 Task: Look for space in Illertissen, Germany from 1st June, 2023 to 9th June, 2023 for 4 adults in price range Rs.6000 to Rs.12000. Place can be entire place with 2 bedrooms having 2 beds and 2 bathrooms. Property type can be house, flat, guest house. Booking option can be shelf check-in. Required host language is English.
Action: Mouse moved to (381, 109)
Screenshot: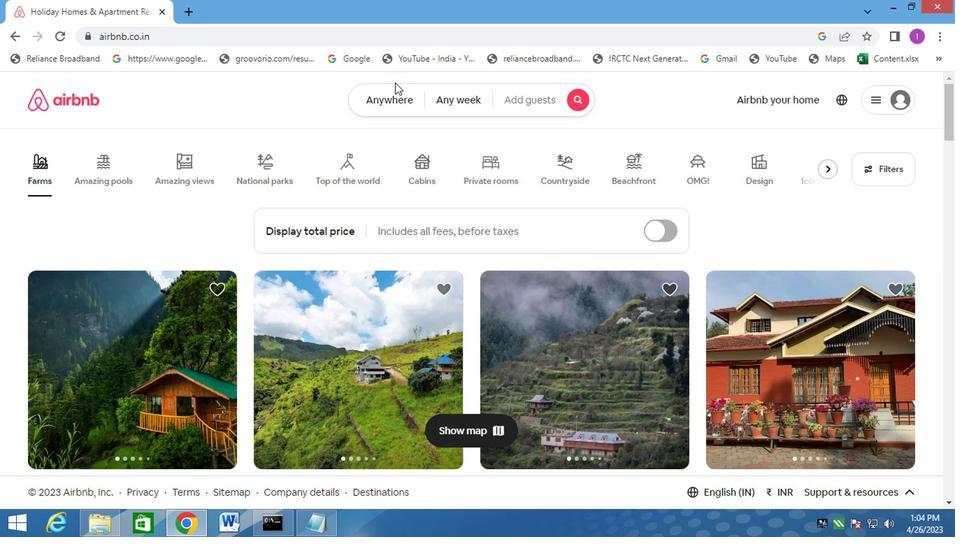 
Action: Mouse pressed left at (381, 109)
Screenshot: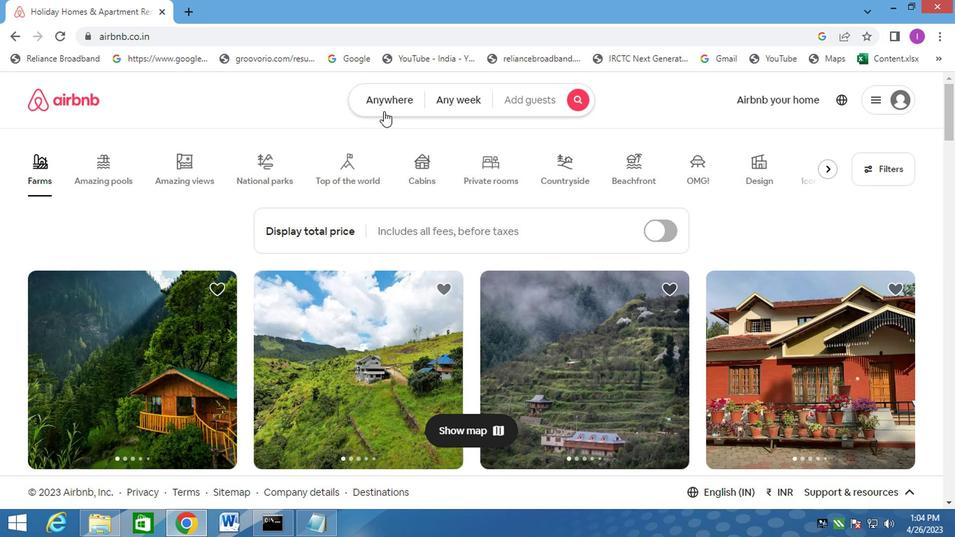 
Action: Mouse moved to (279, 157)
Screenshot: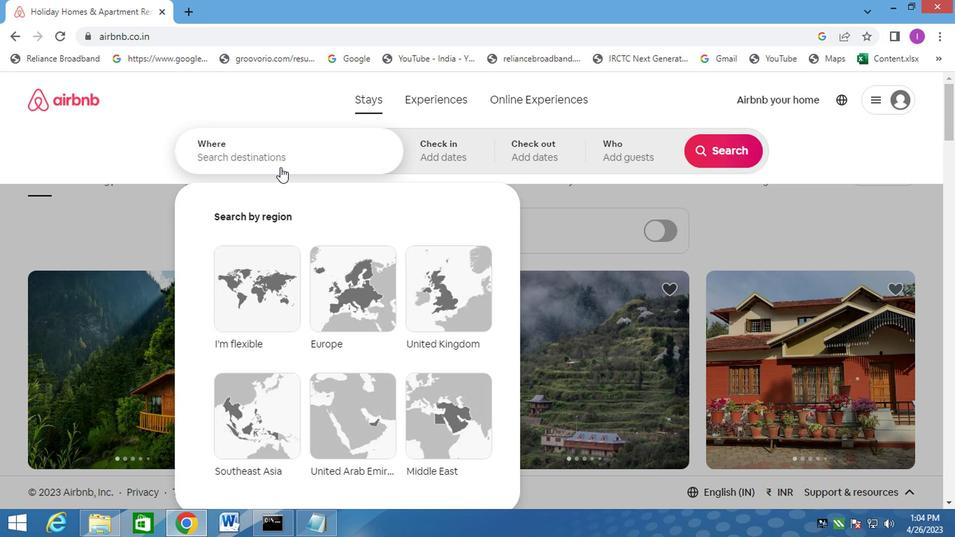 
Action: Mouse pressed left at (279, 157)
Screenshot: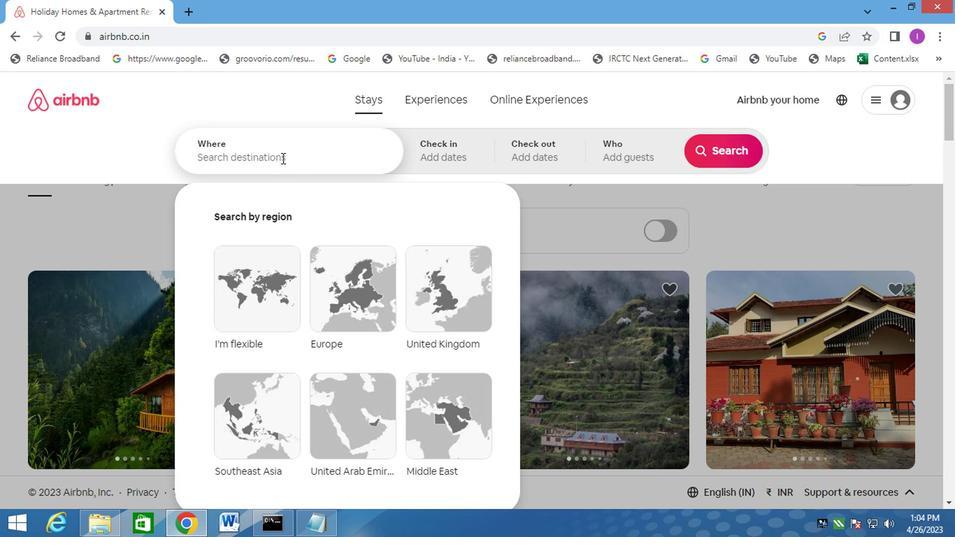 
Action: Mouse moved to (301, 151)
Screenshot: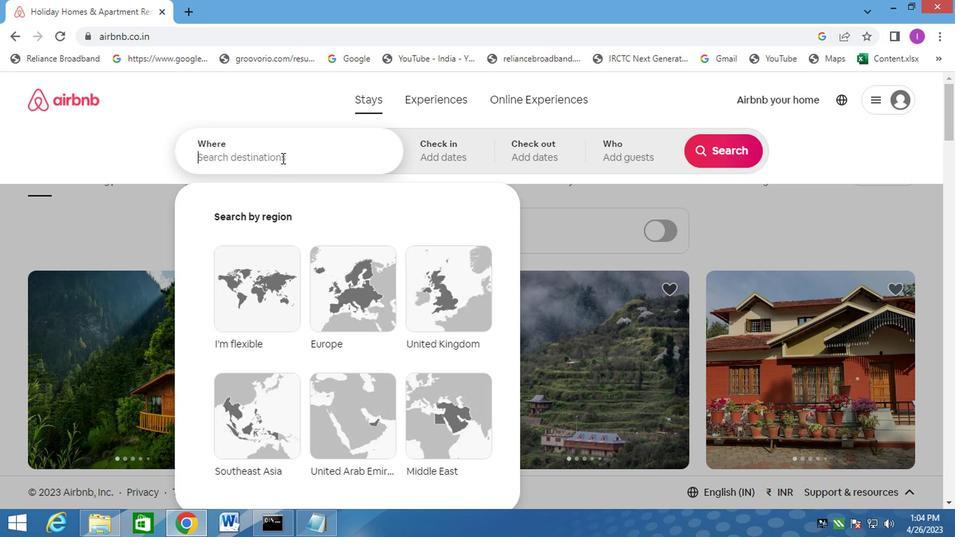 
Action: Key pressed illertissen,germany
Screenshot: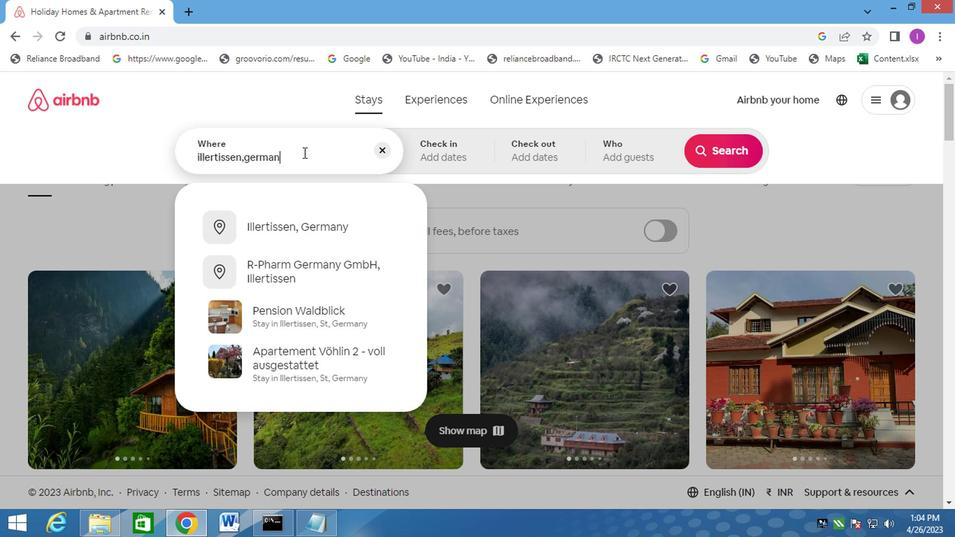 
Action: Mouse moved to (267, 222)
Screenshot: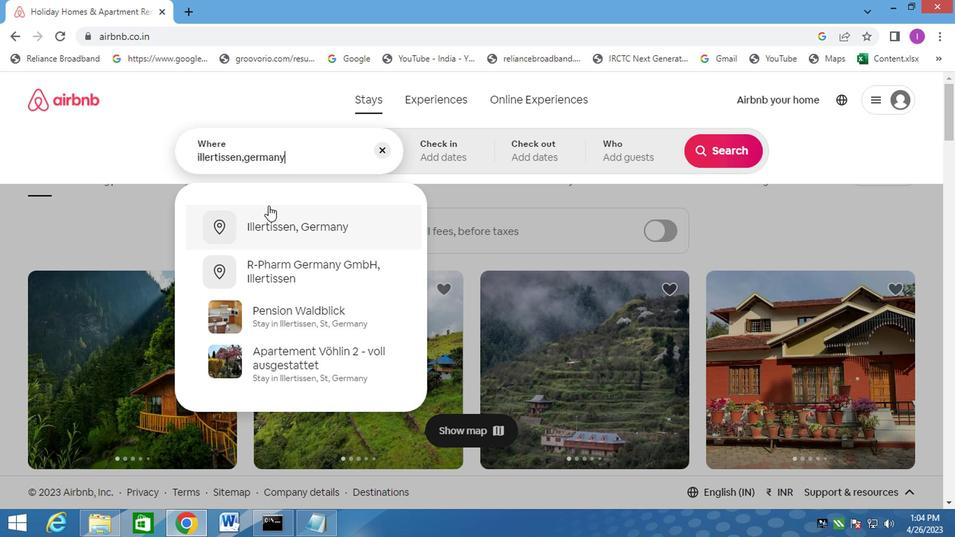 
Action: Mouse pressed left at (267, 222)
Screenshot: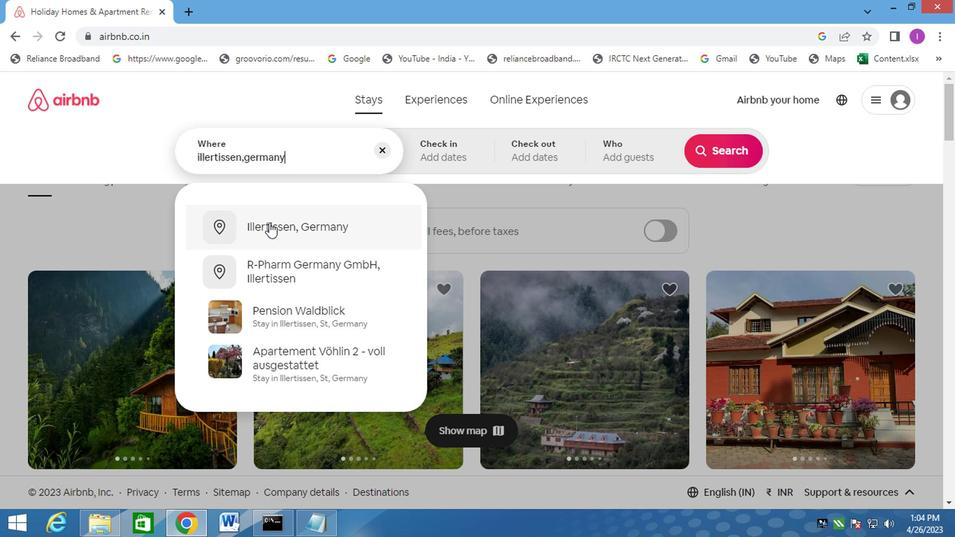 
Action: Mouse moved to (715, 265)
Screenshot: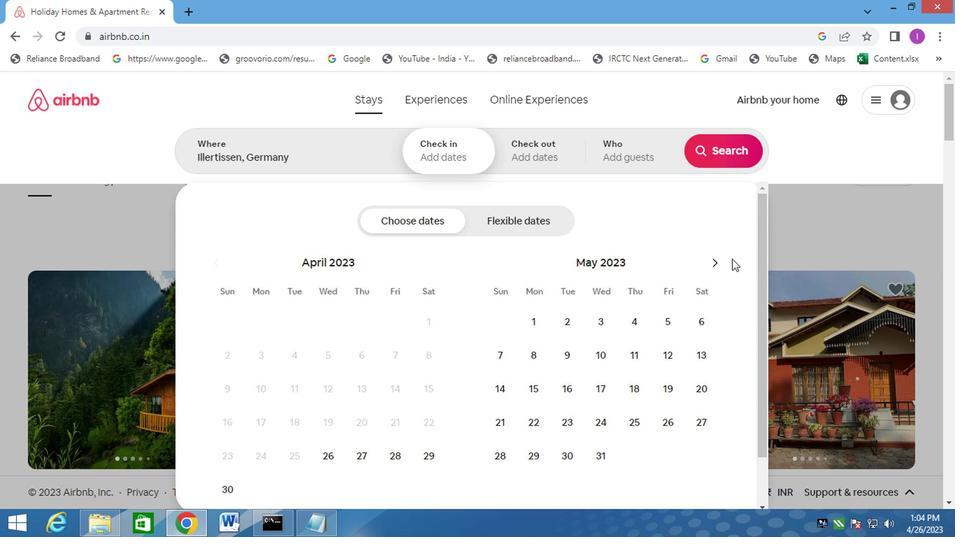 
Action: Mouse pressed left at (715, 265)
Screenshot: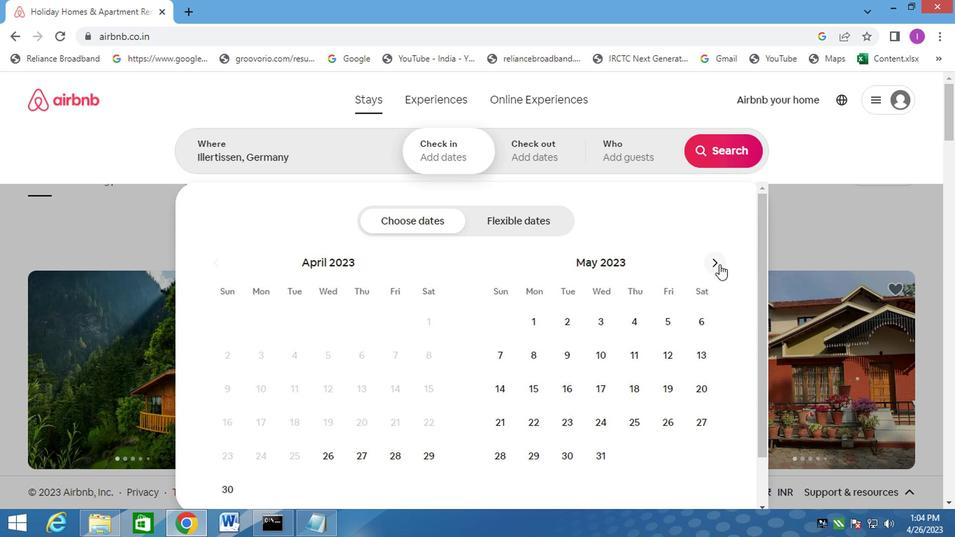 
Action: Mouse pressed left at (715, 265)
Screenshot: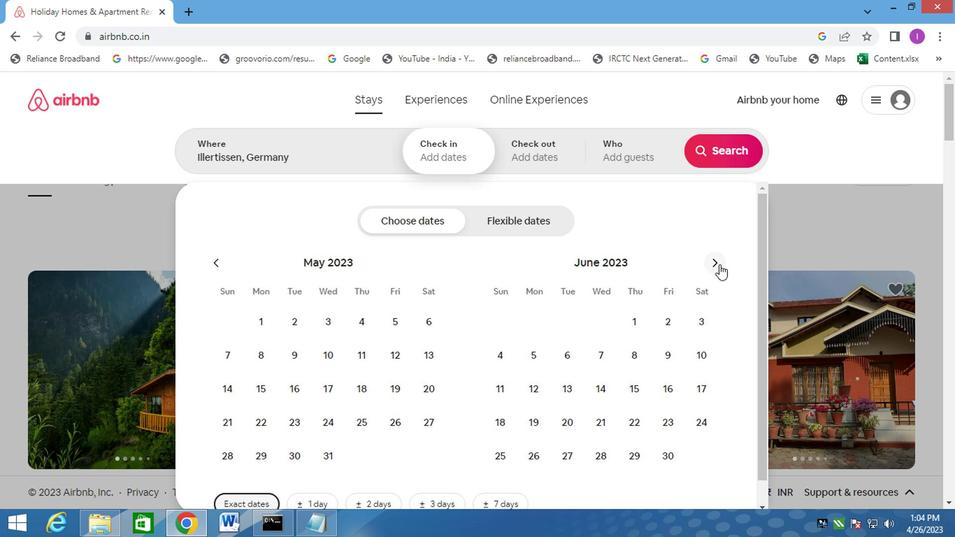 
Action: Mouse moved to (362, 330)
Screenshot: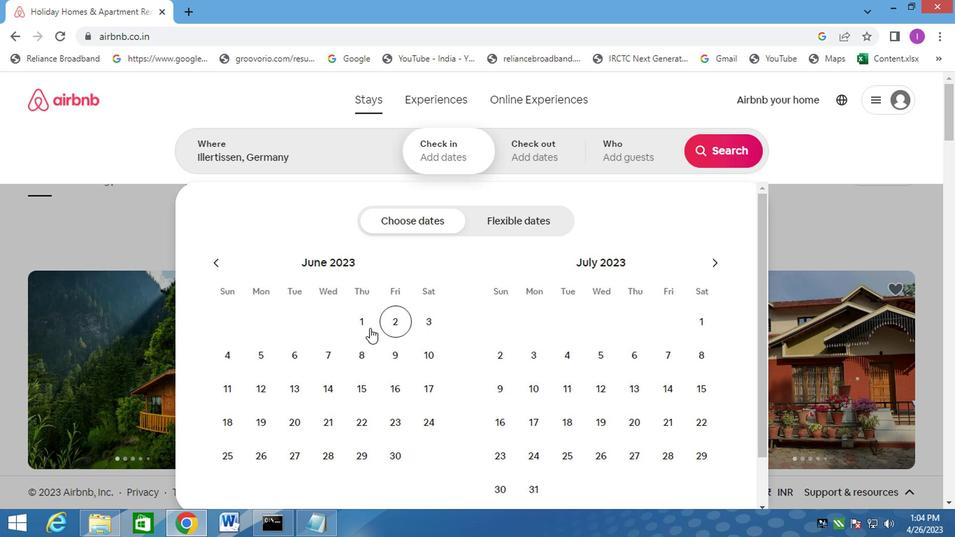 
Action: Mouse pressed left at (362, 330)
Screenshot: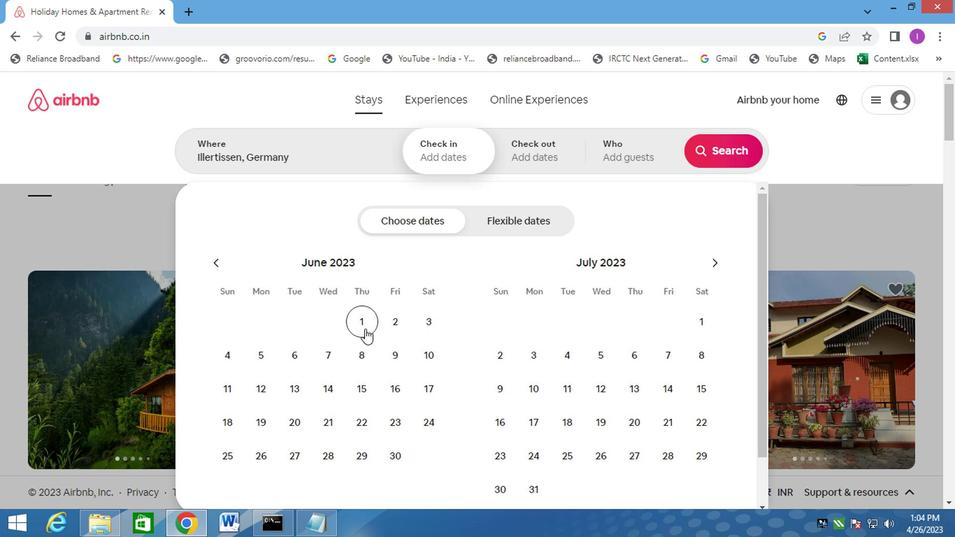 
Action: Mouse moved to (395, 363)
Screenshot: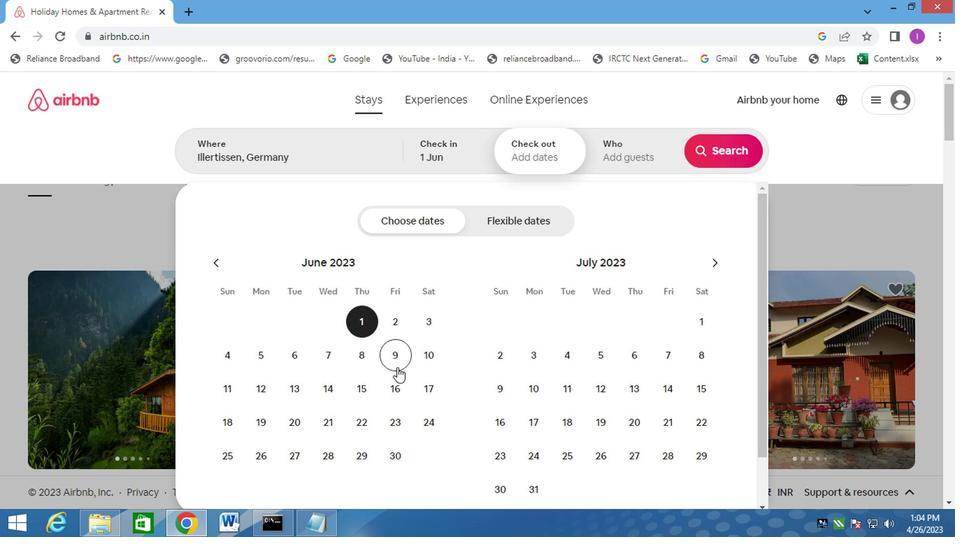 
Action: Mouse pressed left at (395, 363)
Screenshot: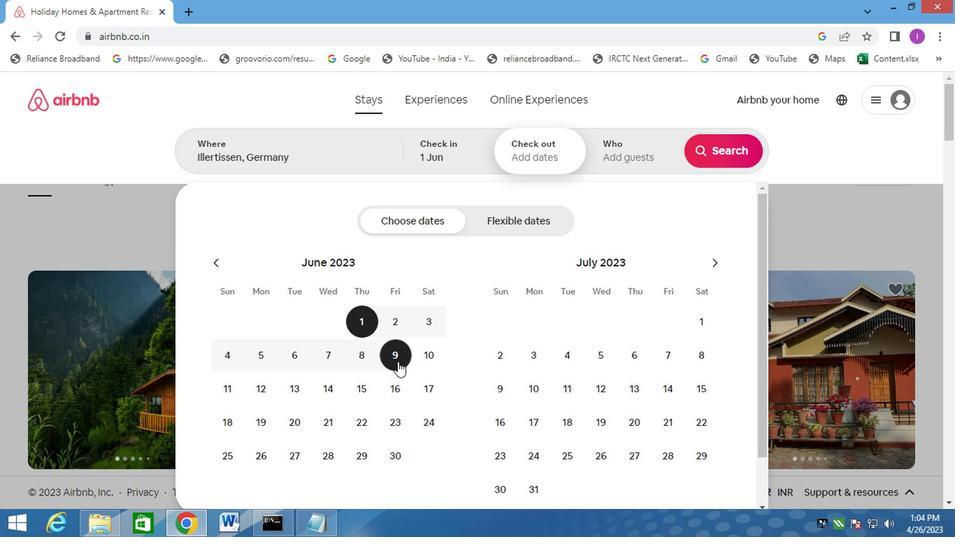
Action: Mouse moved to (621, 151)
Screenshot: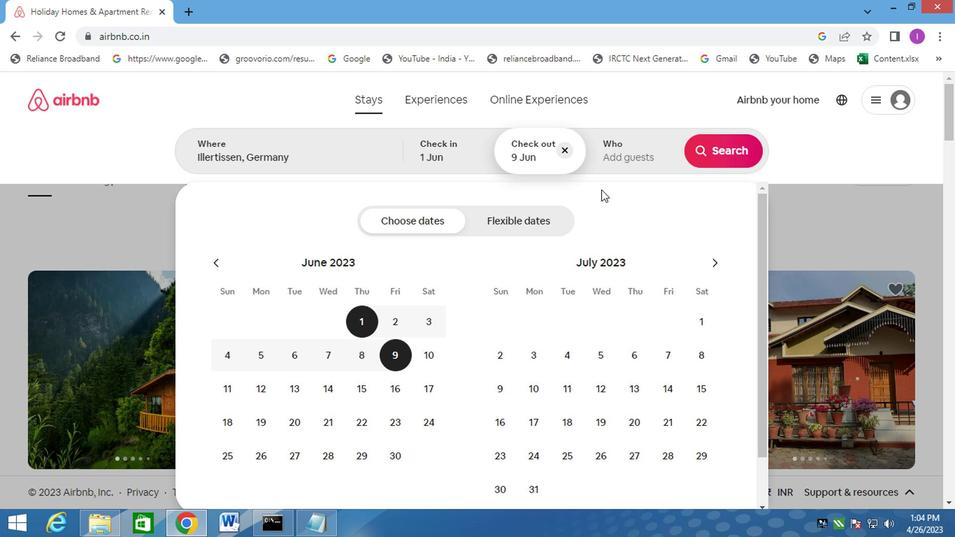 
Action: Mouse pressed left at (621, 151)
Screenshot: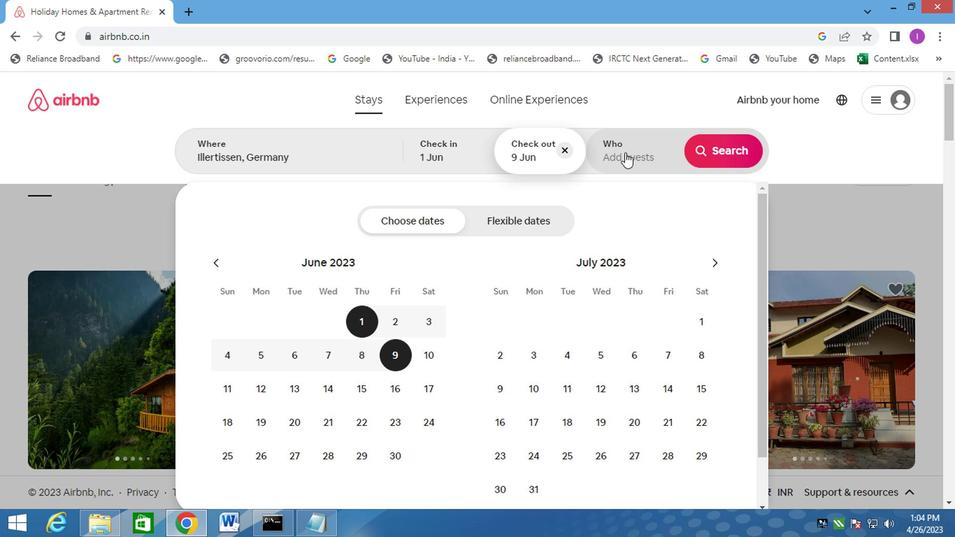 
Action: Mouse moved to (726, 220)
Screenshot: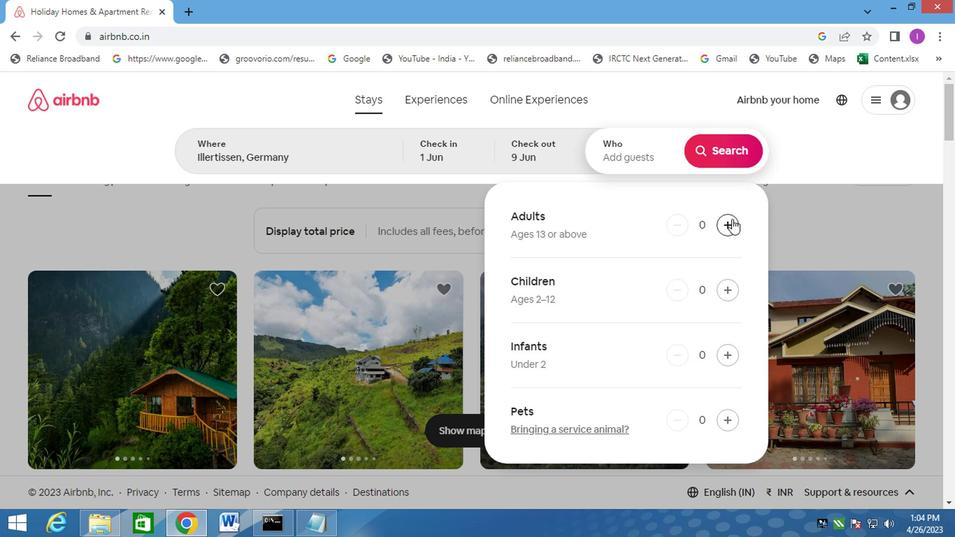 
Action: Mouse pressed left at (726, 220)
Screenshot: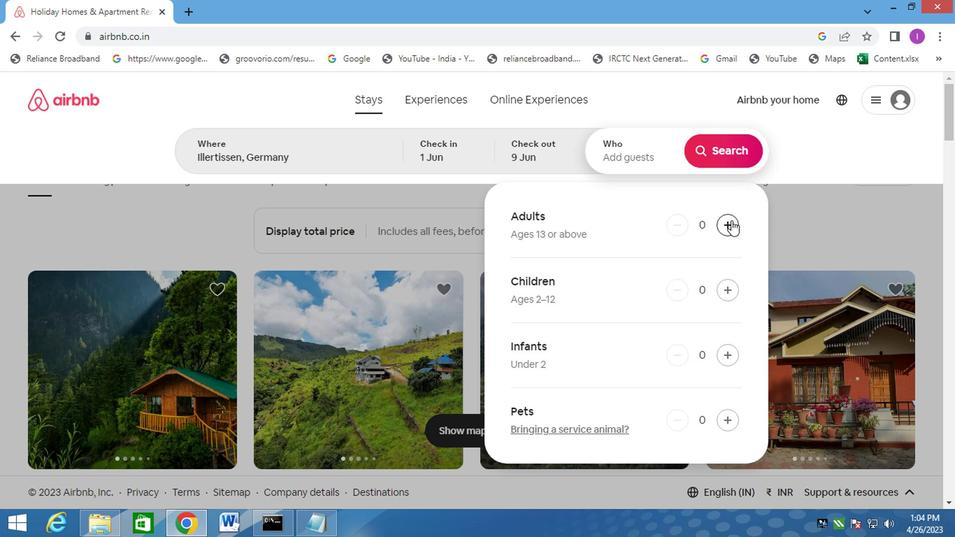
Action: Mouse pressed left at (726, 220)
Screenshot: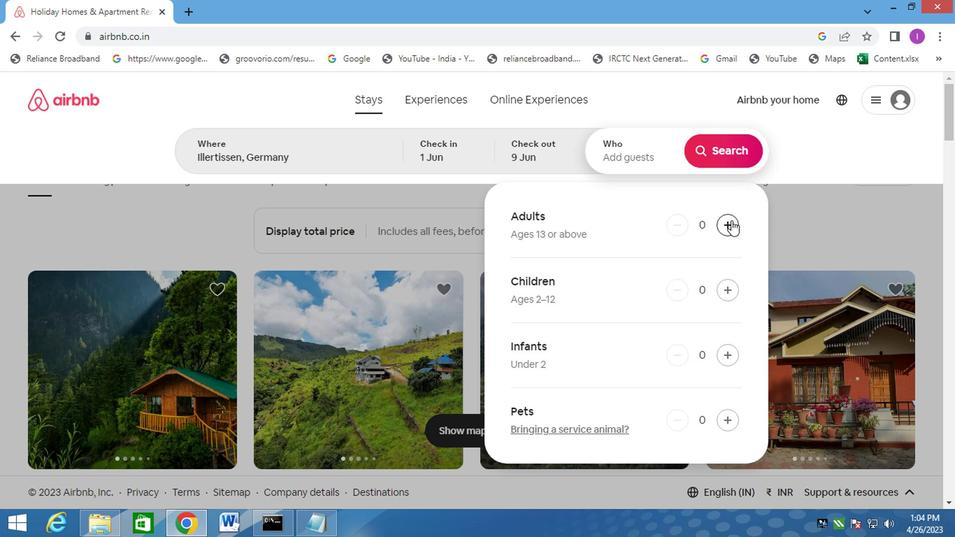 
Action: Mouse pressed left at (726, 220)
Screenshot: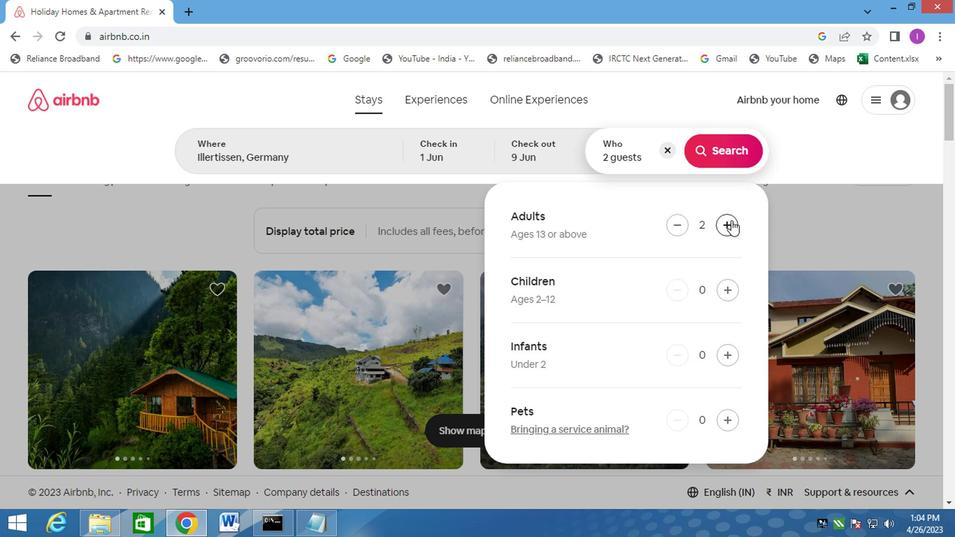 
Action: Mouse pressed left at (726, 220)
Screenshot: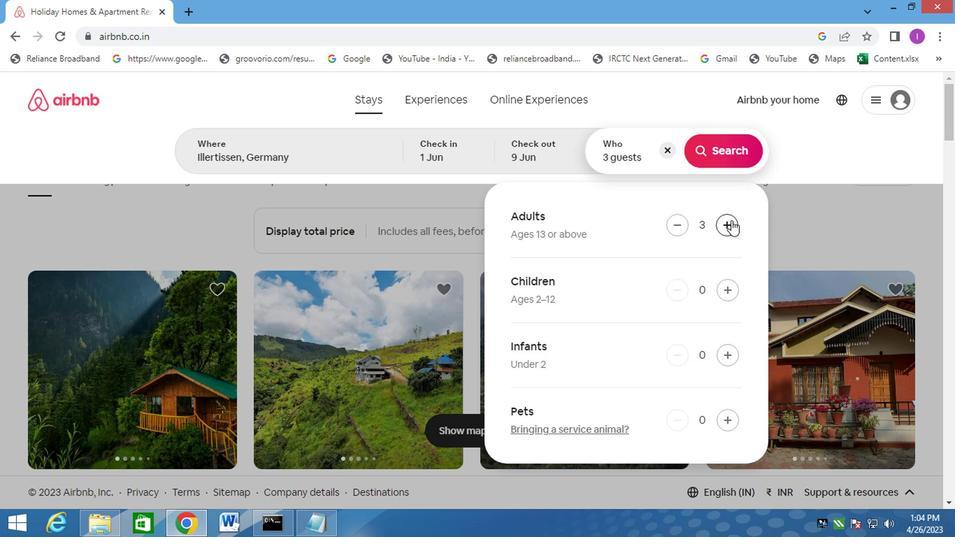 
Action: Mouse moved to (719, 147)
Screenshot: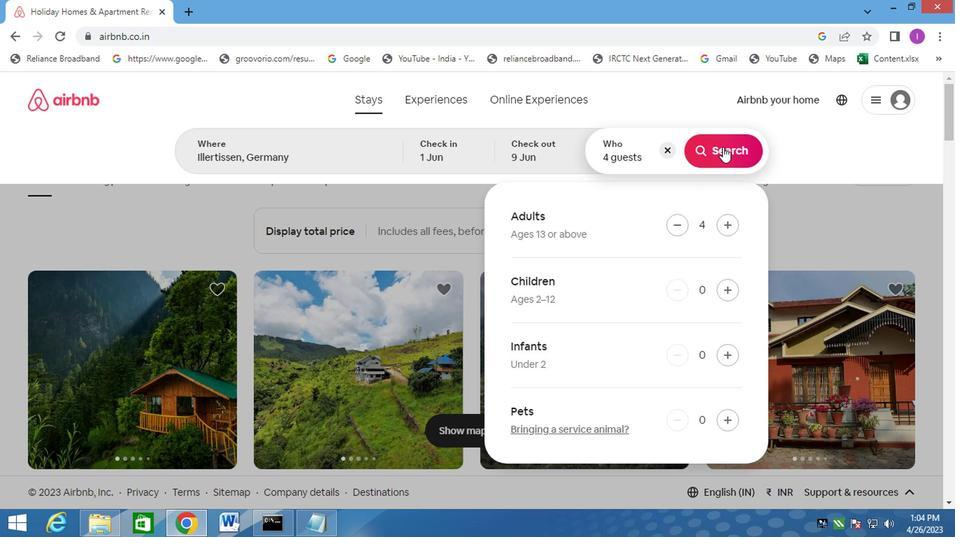 
Action: Mouse pressed left at (719, 147)
Screenshot: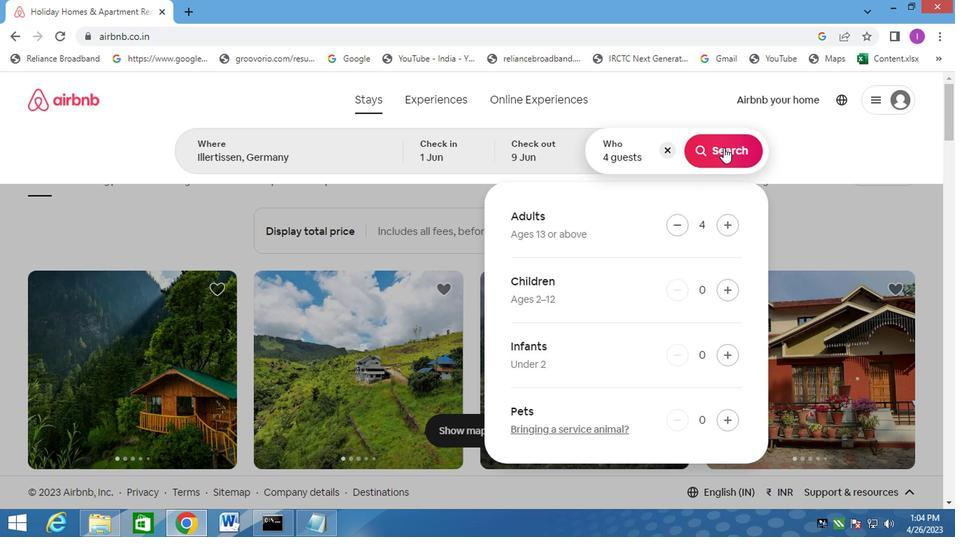 
Action: Mouse moved to (894, 150)
Screenshot: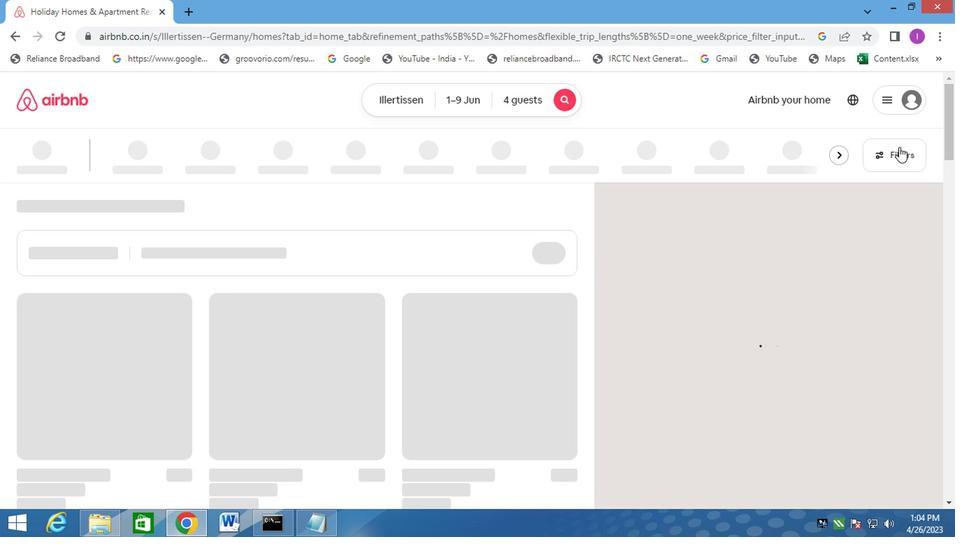 
Action: Mouse pressed left at (894, 150)
Screenshot: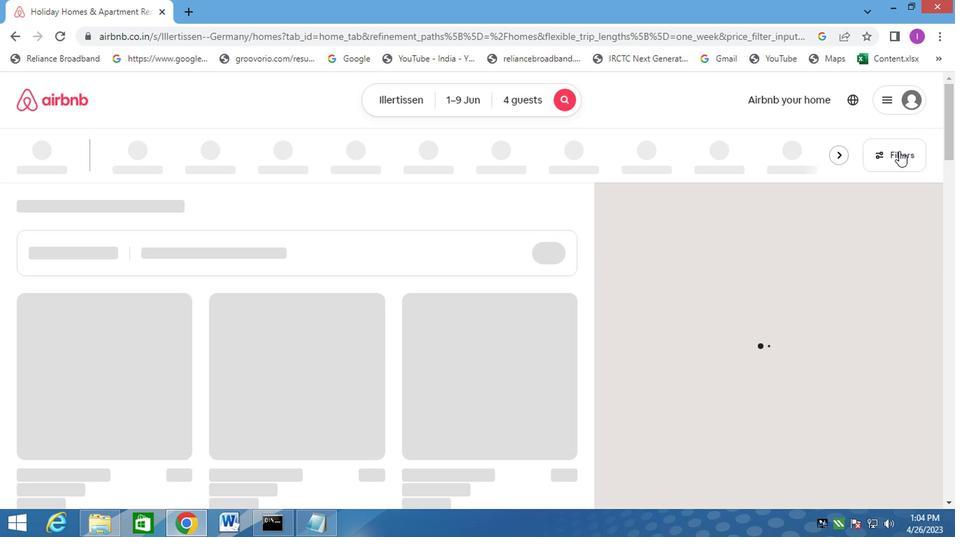 
Action: Mouse moved to (285, 330)
Screenshot: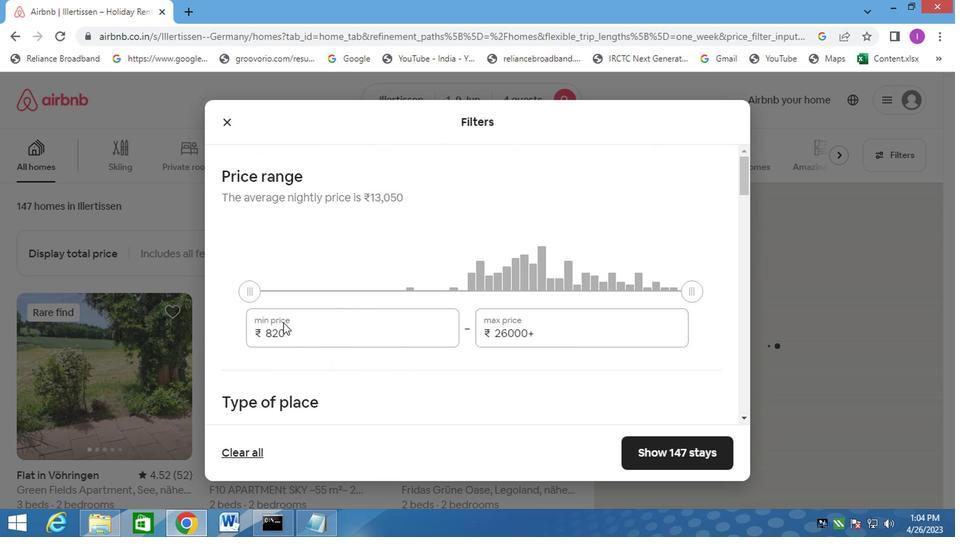 
Action: Mouse pressed left at (285, 330)
Screenshot: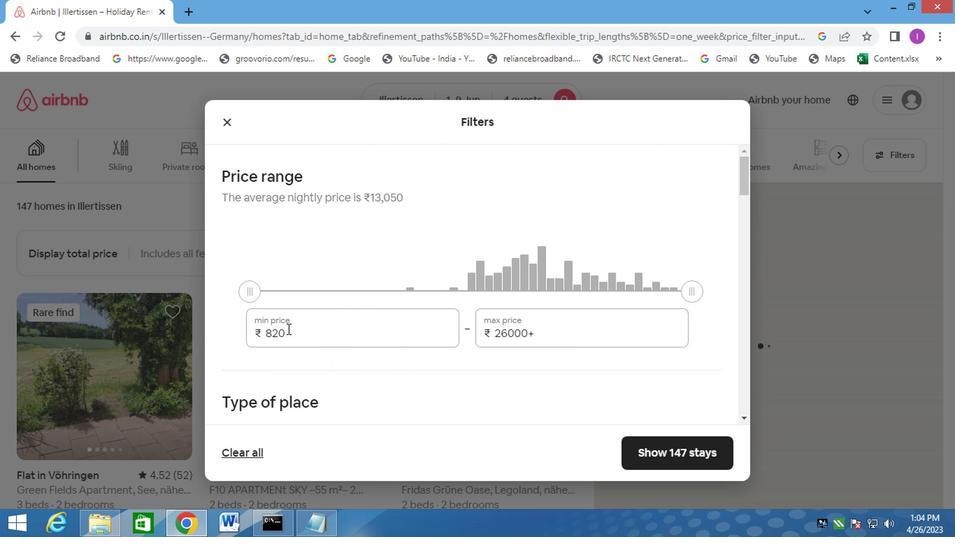 
Action: Mouse moved to (269, 322)
Screenshot: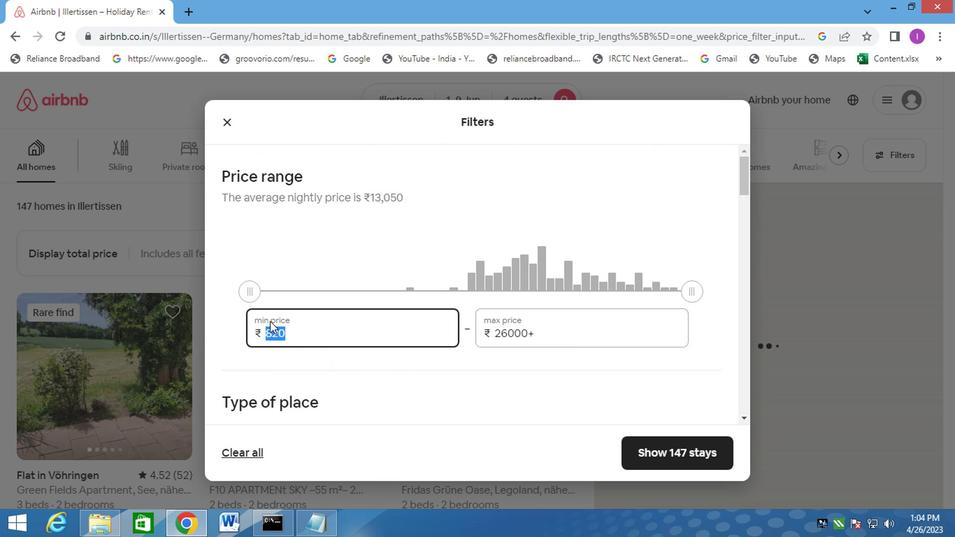 
Action: Key pressed 6000
Screenshot: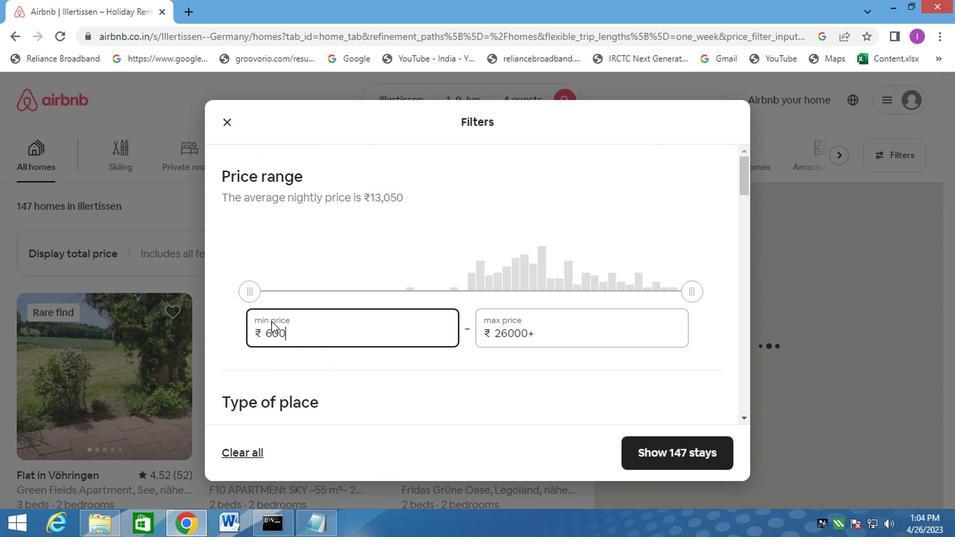 
Action: Mouse moved to (534, 339)
Screenshot: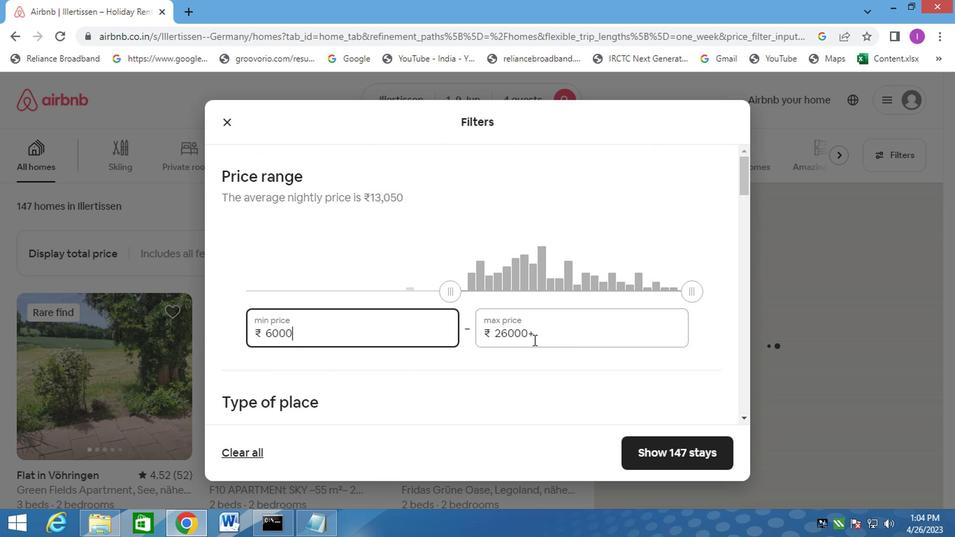 
Action: Mouse pressed left at (534, 339)
Screenshot: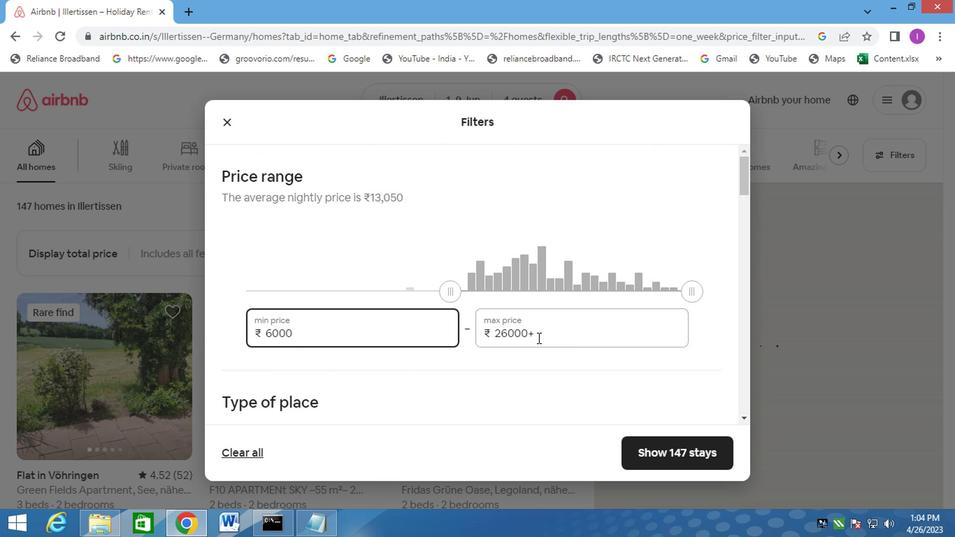 
Action: Mouse moved to (485, 341)
Screenshot: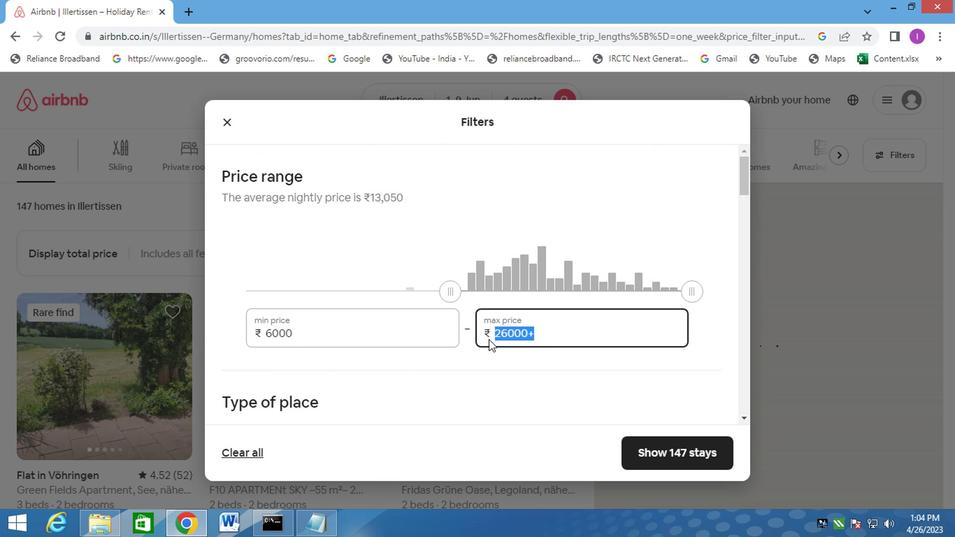 
Action: Key pressed 12000
Screenshot: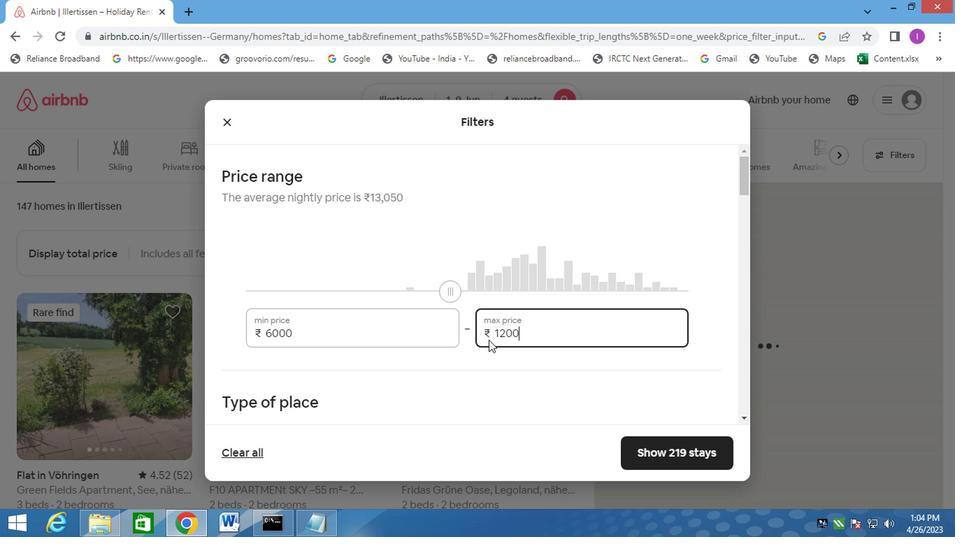 
Action: Mouse moved to (459, 373)
Screenshot: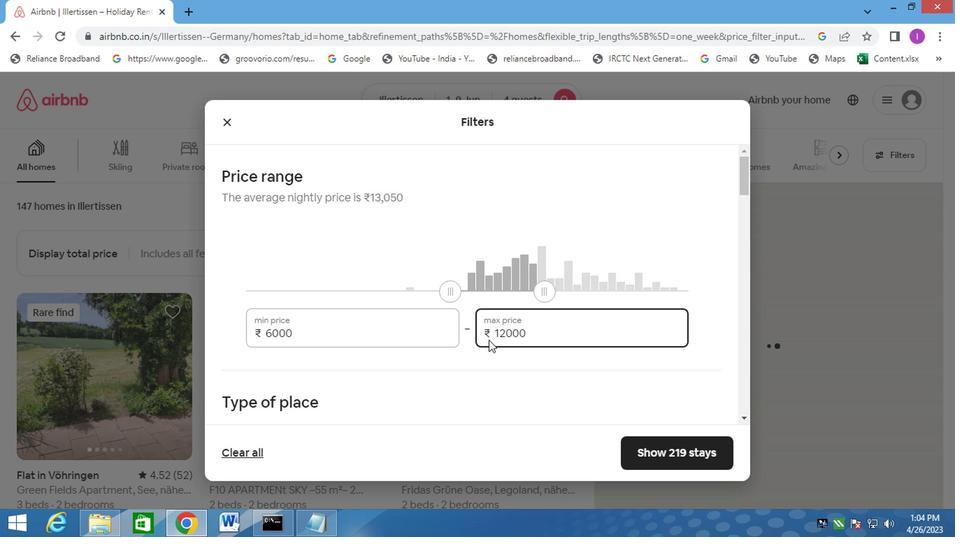 
Action: Mouse scrolled (459, 372) with delta (0, 0)
Screenshot: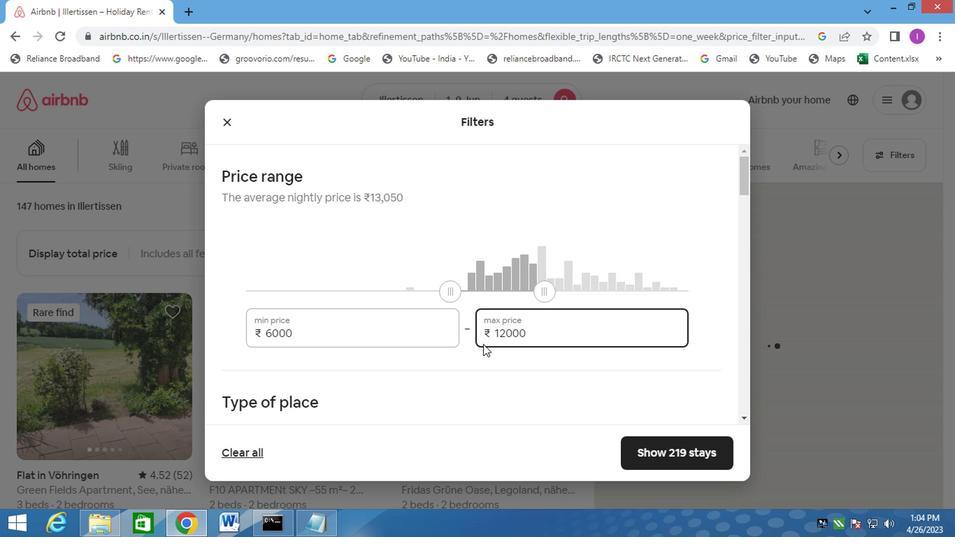 
Action: Mouse moved to (460, 365)
Screenshot: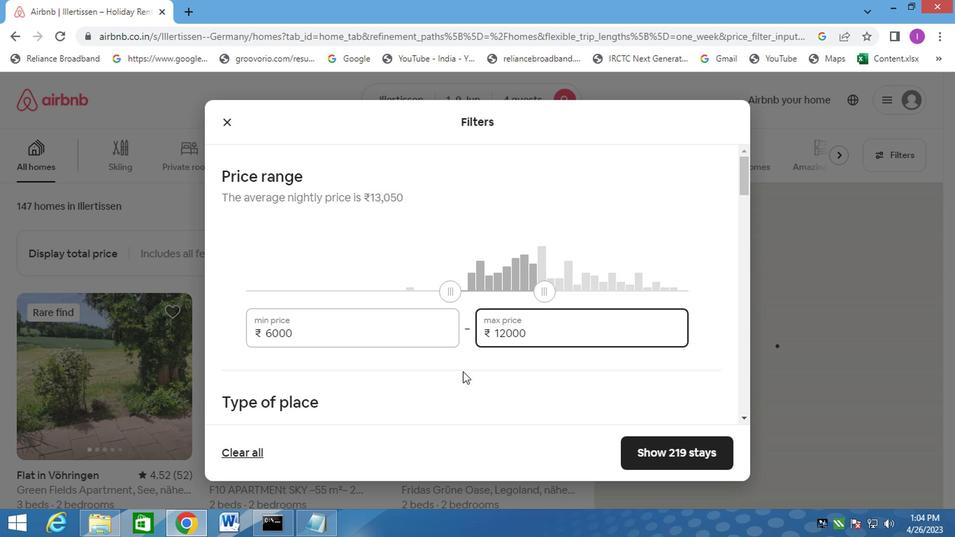 
Action: Mouse scrolled (460, 365) with delta (0, 0)
Screenshot: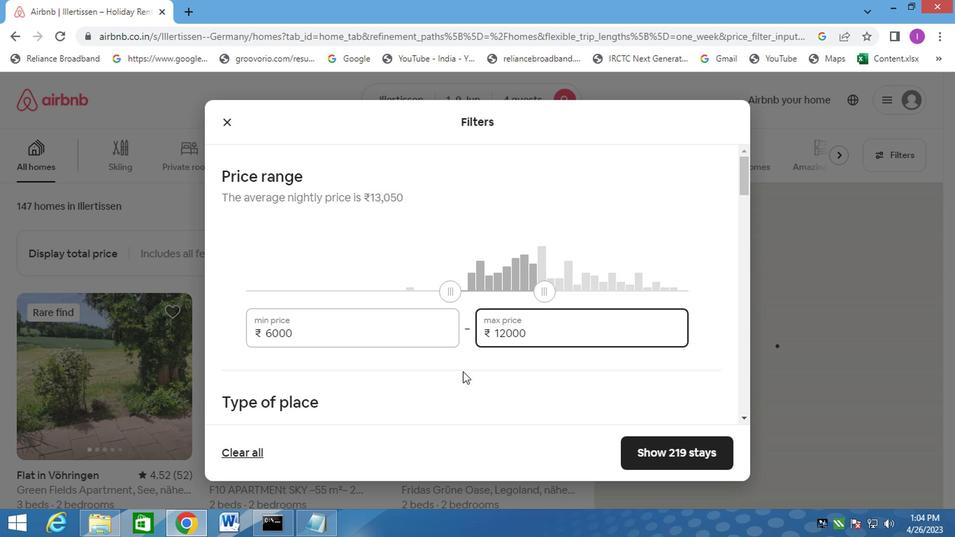 
Action: Mouse moved to (454, 364)
Screenshot: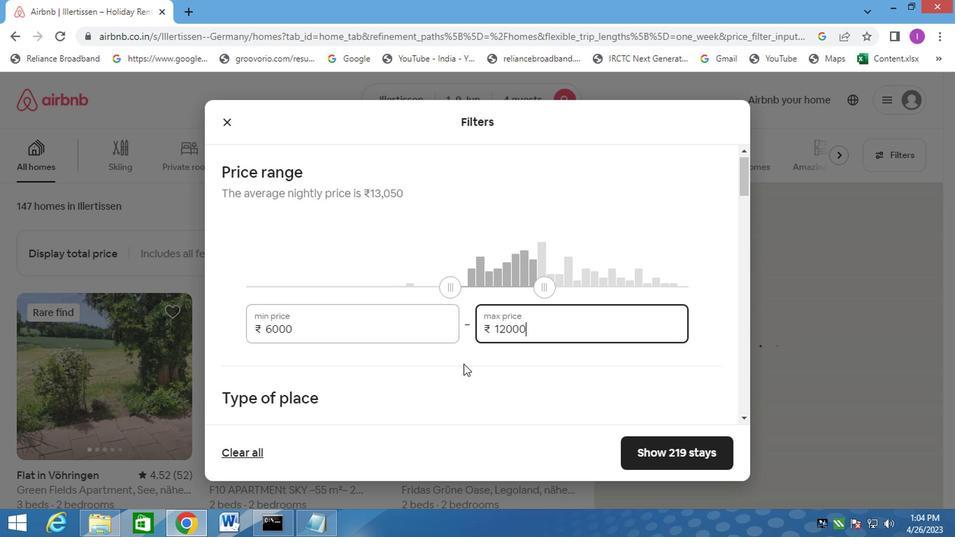 
Action: Mouse scrolled (454, 363) with delta (0, 0)
Screenshot: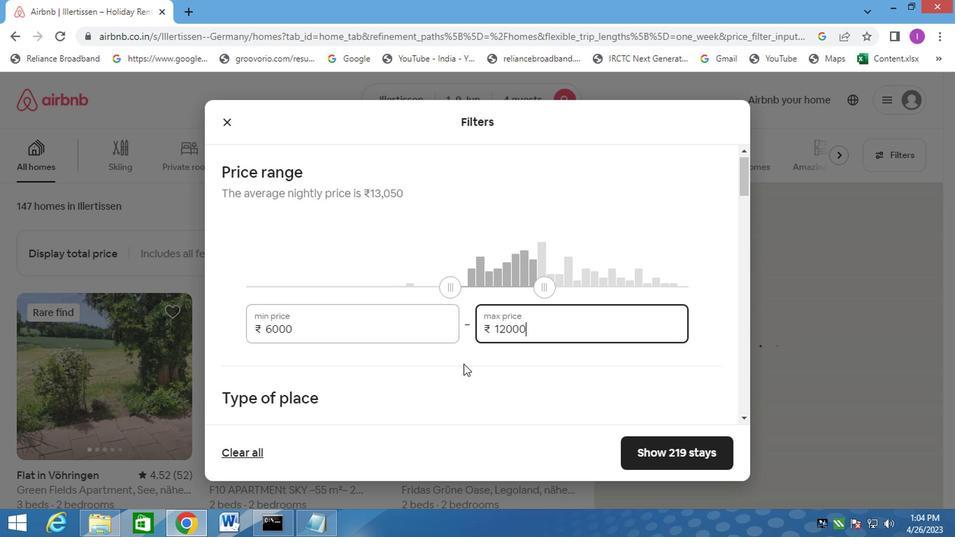 
Action: Mouse moved to (442, 350)
Screenshot: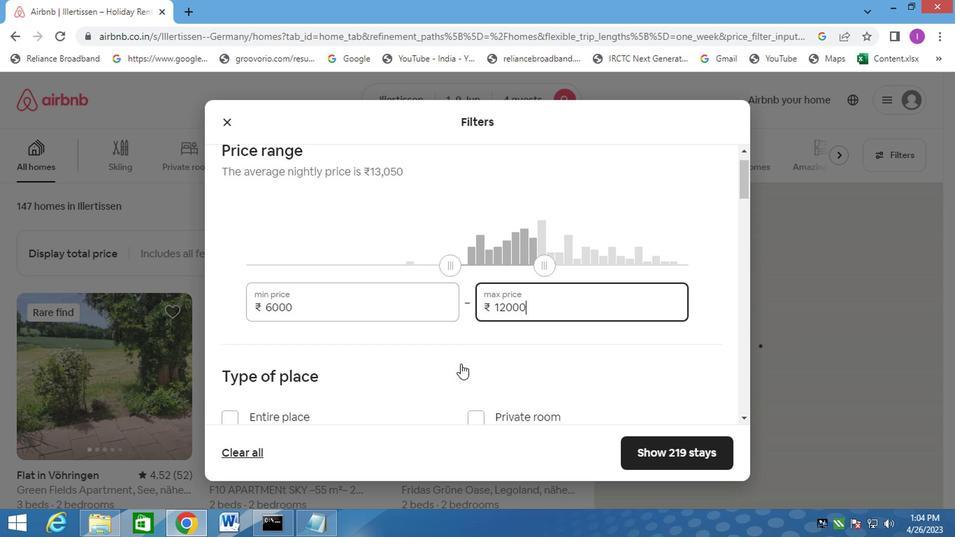 
Action: Mouse scrolled (442, 349) with delta (0, 0)
Screenshot: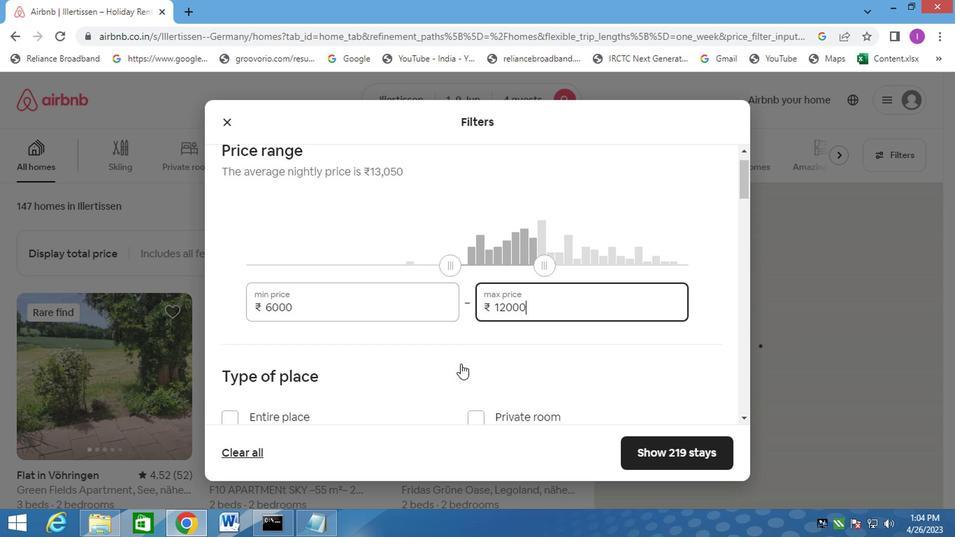 
Action: Mouse moved to (220, 160)
Screenshot: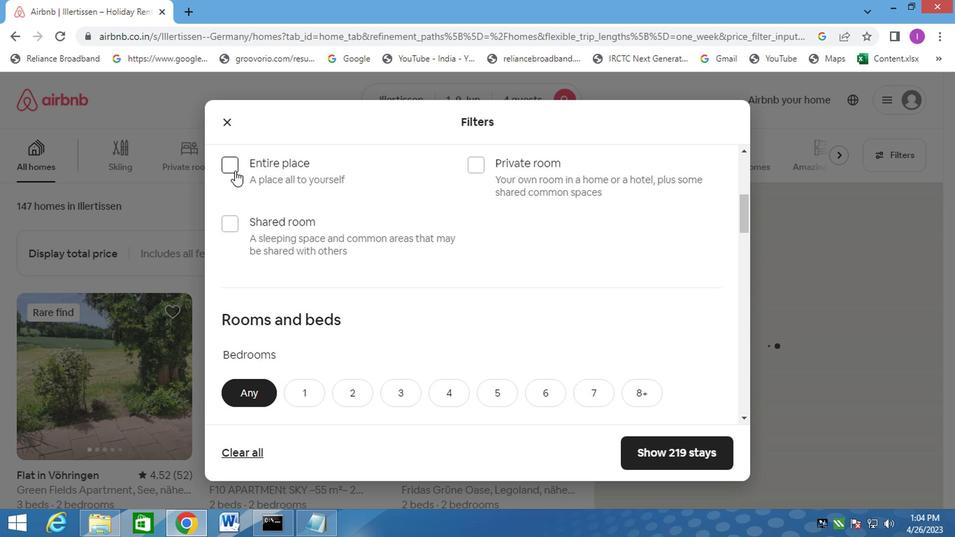 
Action: Mouse pressed left at (220, 160)
Screenshot: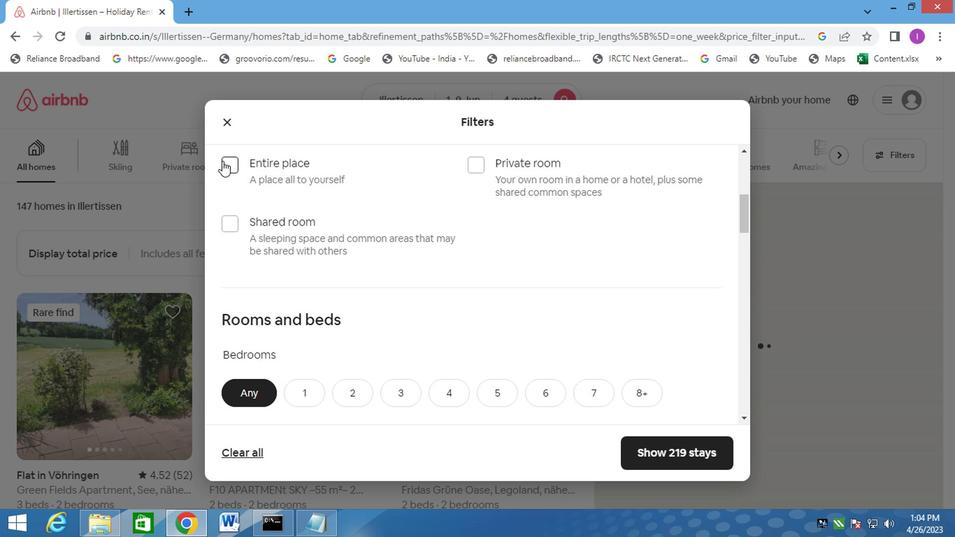
Action: Mouse moved to (276, 289)
Screenshot: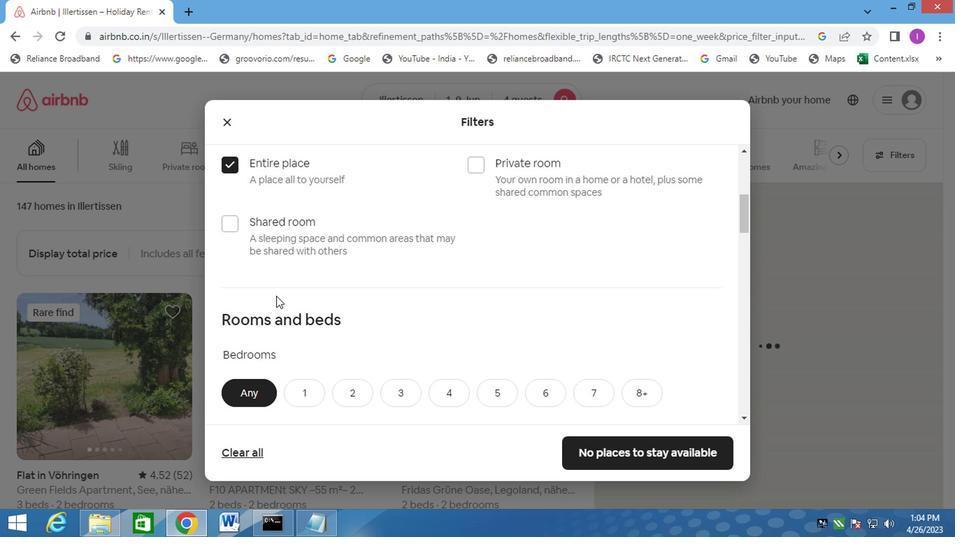 
Action: Mouse scrolled (276, 288) with delta (0, 0)
Screenshot: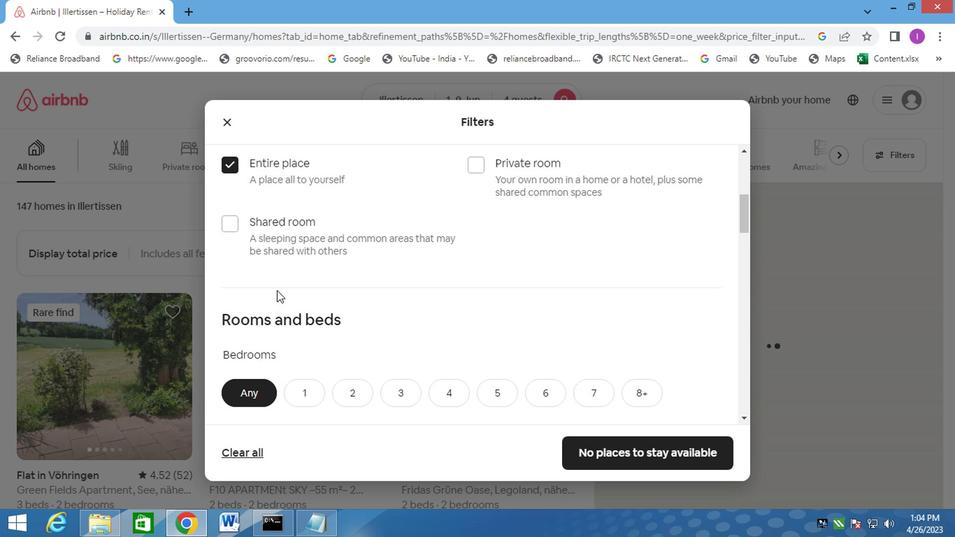 
Action: Mouse moved to (359, 322)
Screenshot: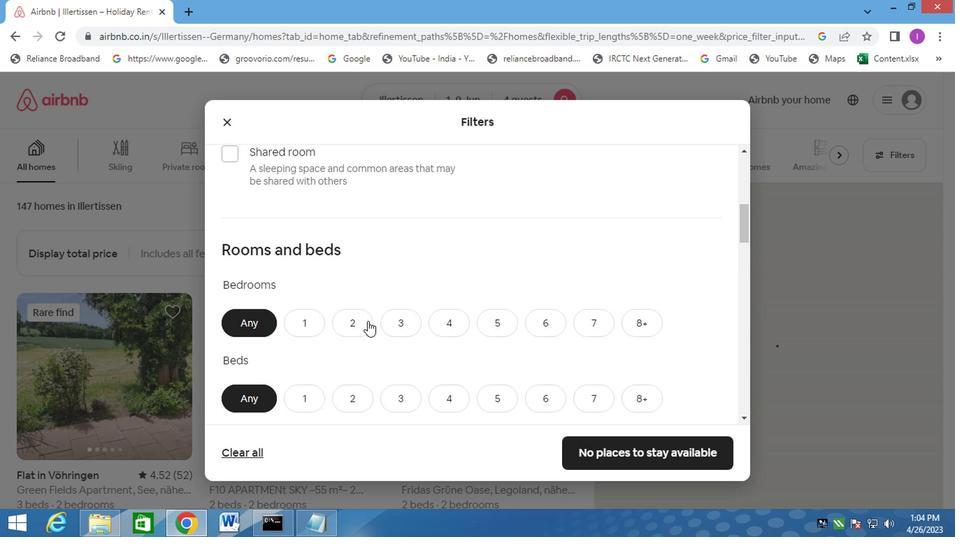 
Action: Mouse pressed left at (359, 322)
Screenshot: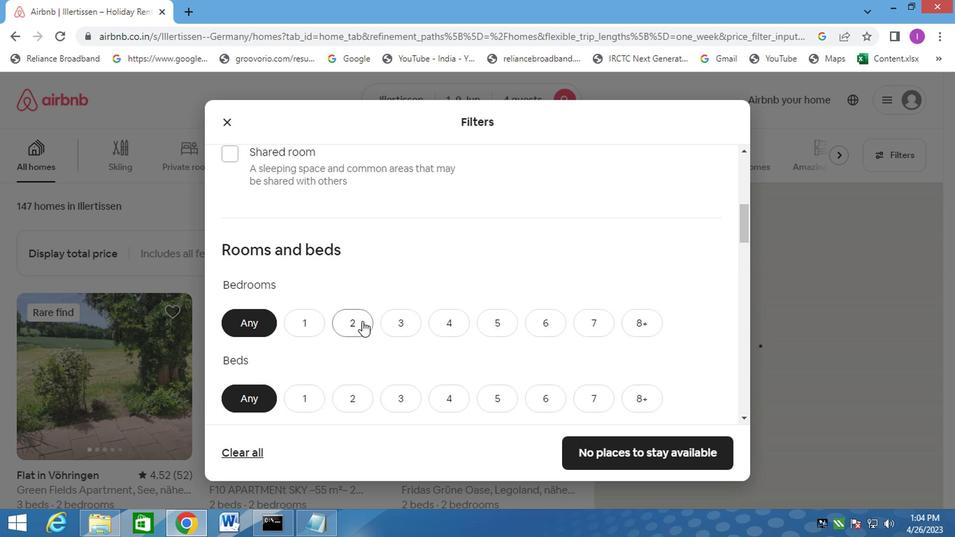 
Action: Mouse moved to (342, 390)
Screenshot: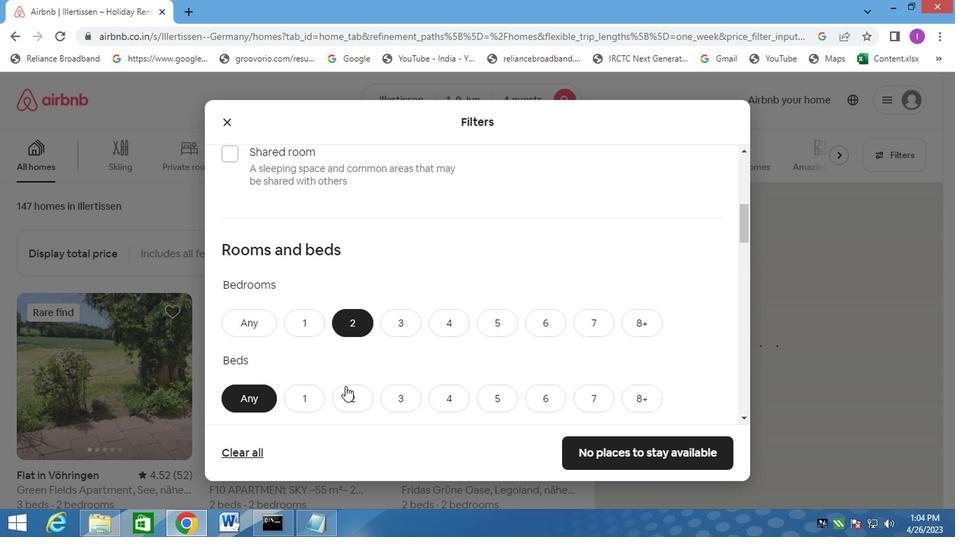 
Action: Mouse pressed left at (342, 390)
Screenshot: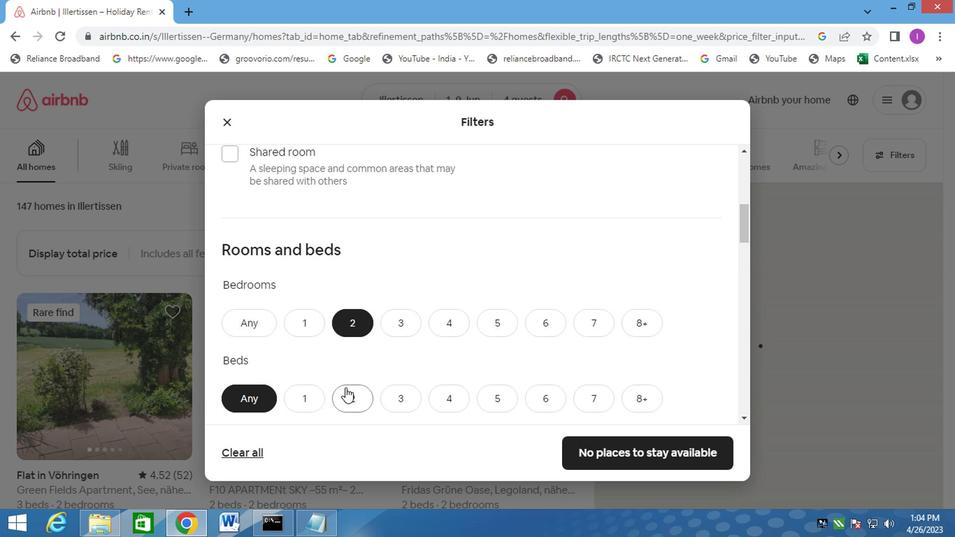 
Action: Mouse moved to (345, 374)
Screenshot: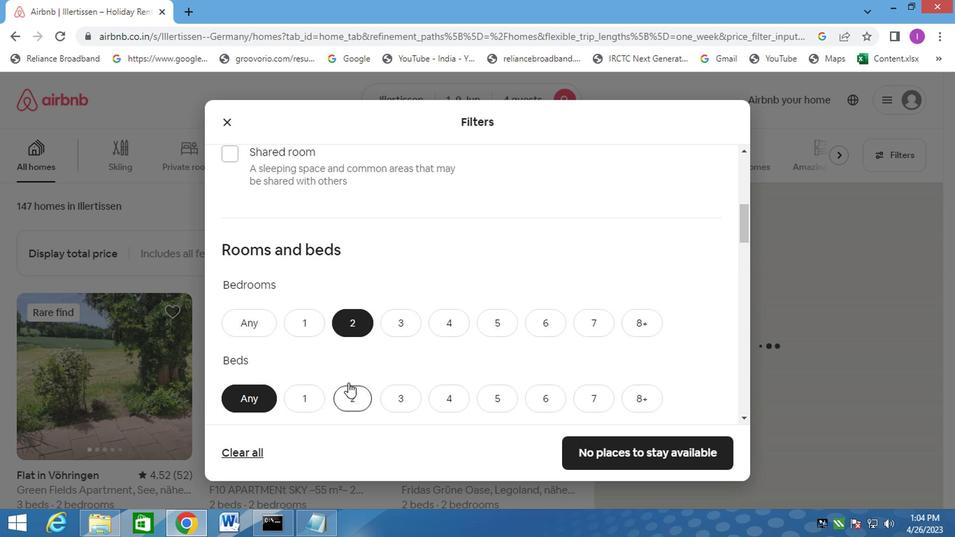 
Action: Mouse scrolled (345, 373) with delta (0, 0)
Screenshot: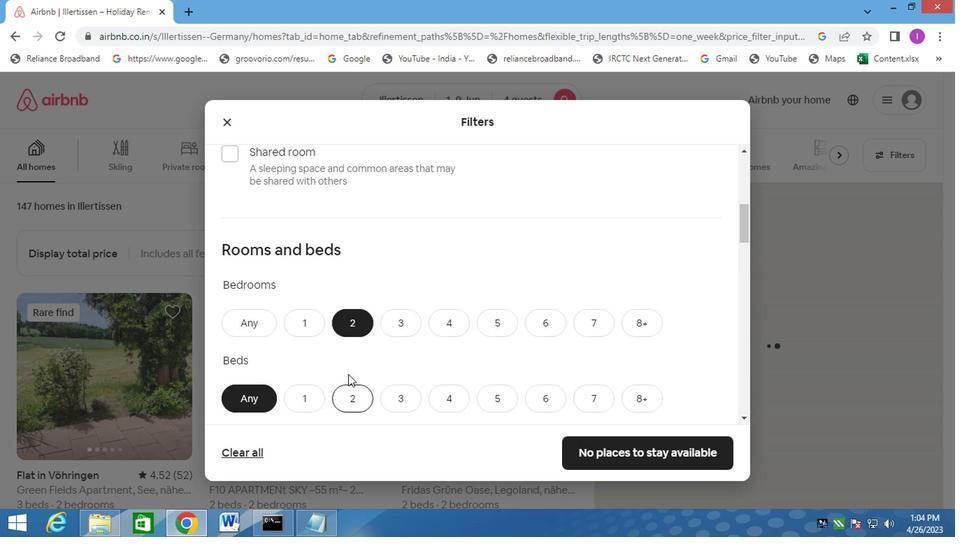 
Action: Mouse scrolled (345, 373) with delta (0, 0)
Screenshot: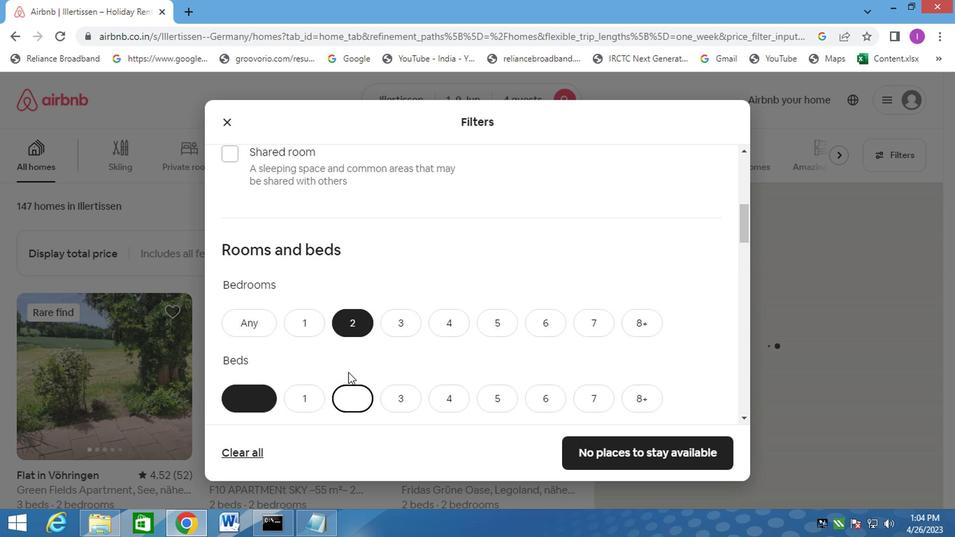 
Action: Mouse scrolled (345, 373) with delta (0, 0)
Screenshot: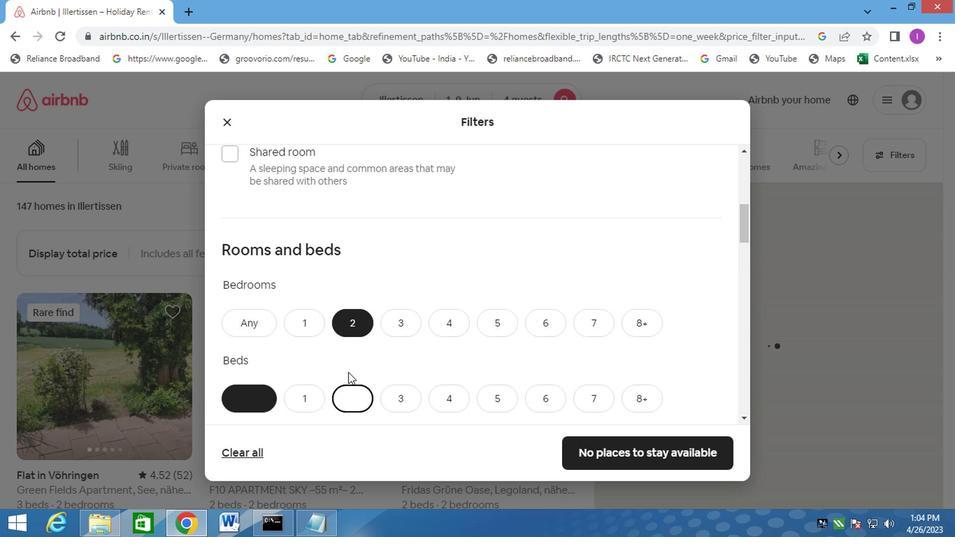 
Action: Mouse moved to (349, 268)
Screenshot: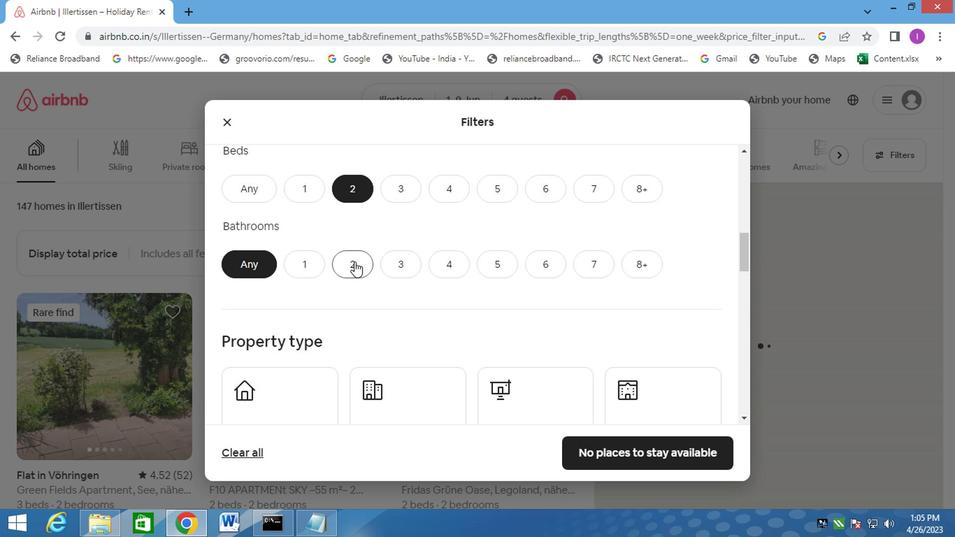 
Action: Mouse pressed left at (349, 268)
Screenshot: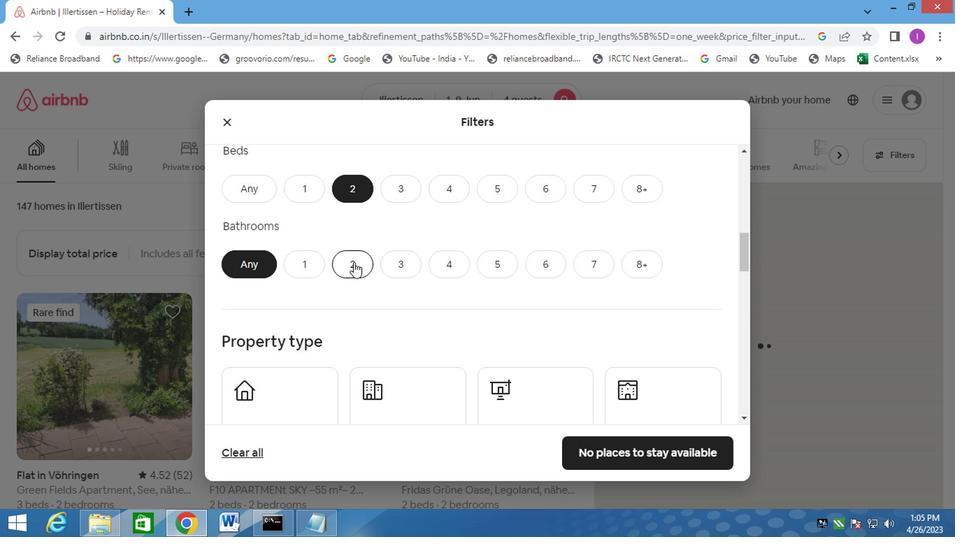 
Action: Mouse moved to (354, 278)
Screenshot: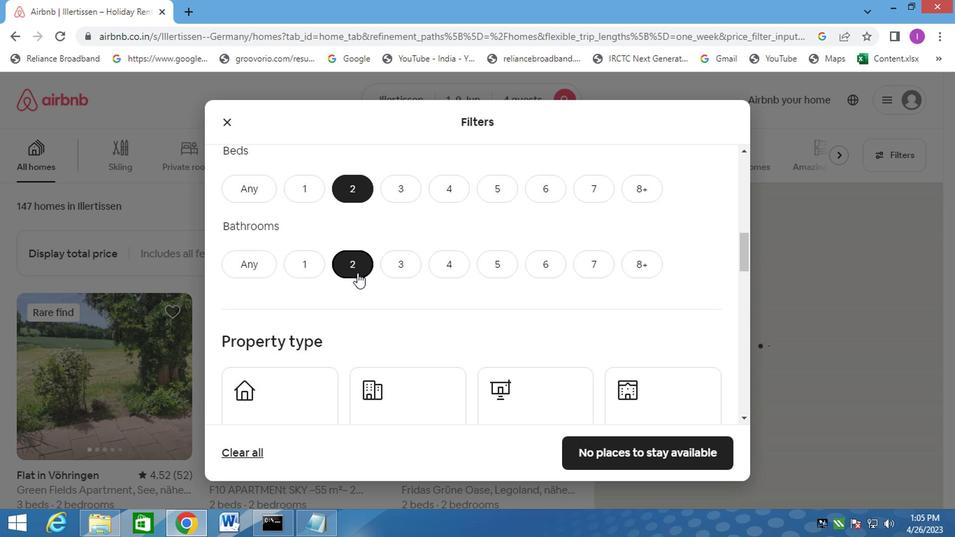 
Action: Mouse scrolled (354, 278) with delta (0, 0)
Screenshot: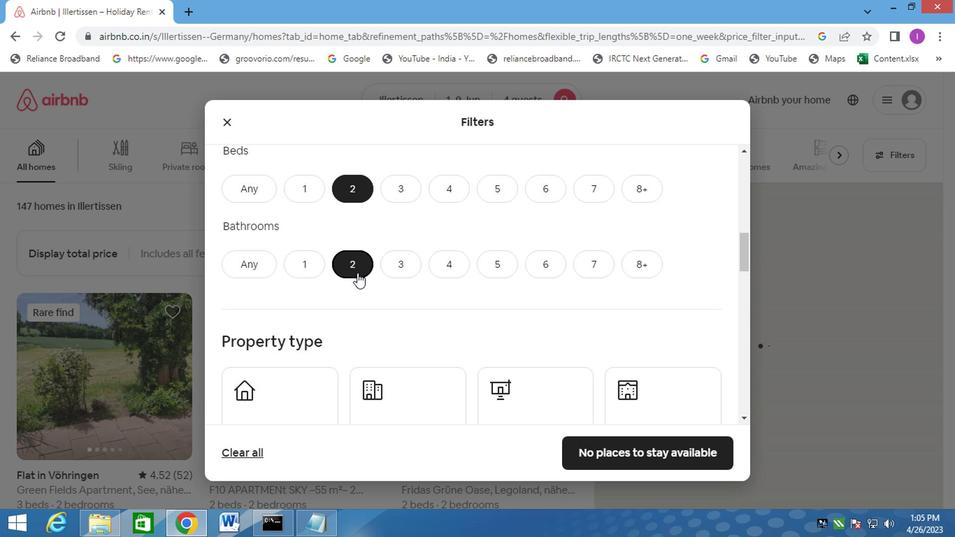 
Action: Mouse scrolled (354, 278) with delta (0, 0)
Screenshot: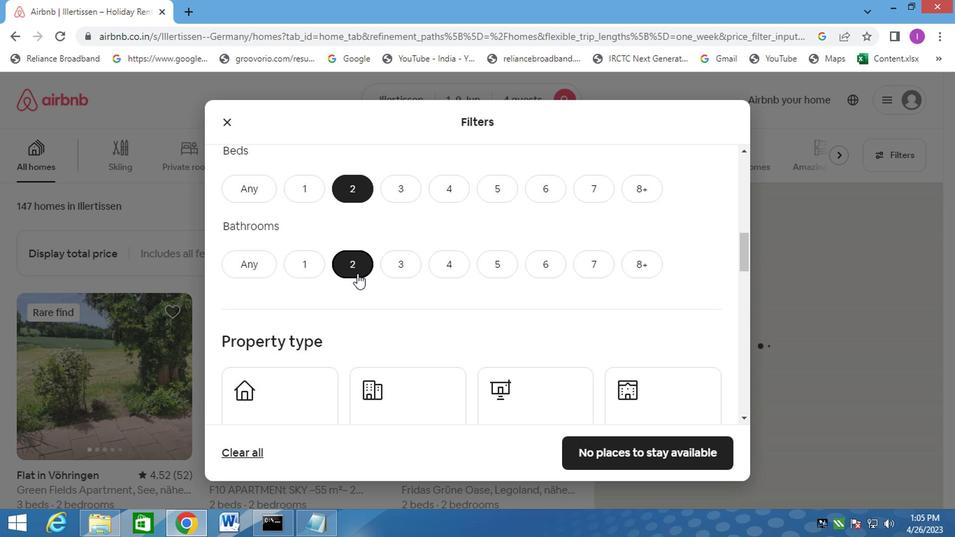 
Action: Mouse moved to (298, 278)
Screenshot: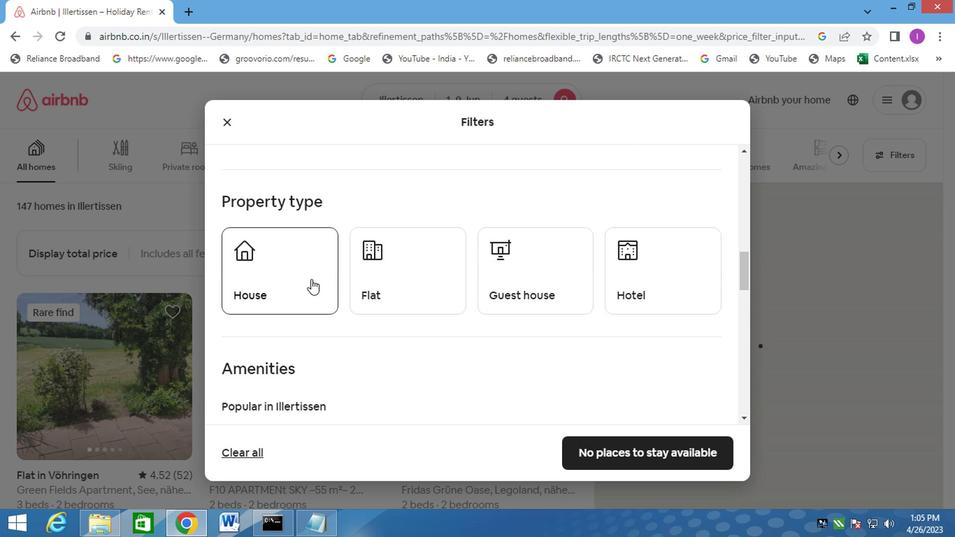 
Action: Mouse pressed left at (298, 278)
Screenshot: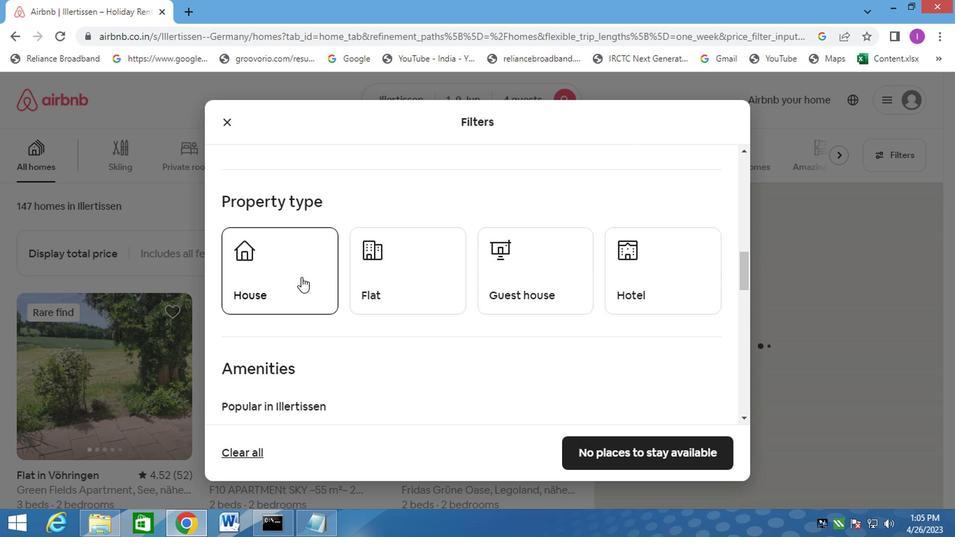 
Action: Mouse moved to (391, 285)
Screenshot: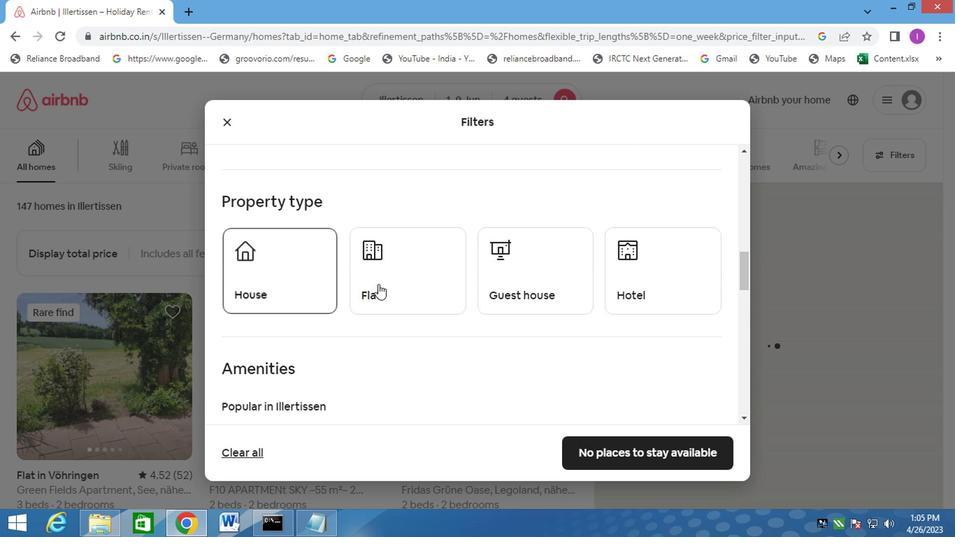 
Action: Mouse pressed left at (391, 285)
Screenshot: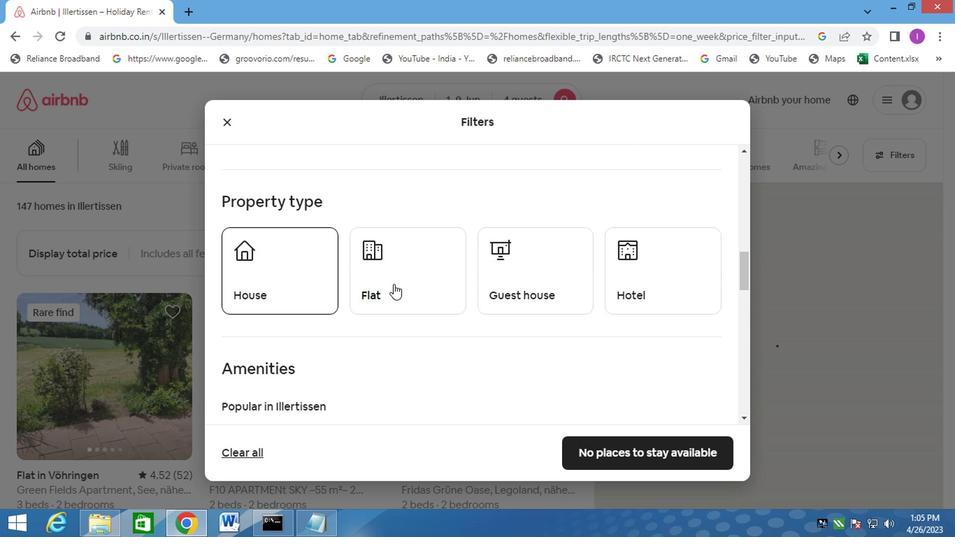 
Action: Mouse moved to (562, 266)
Screenshot: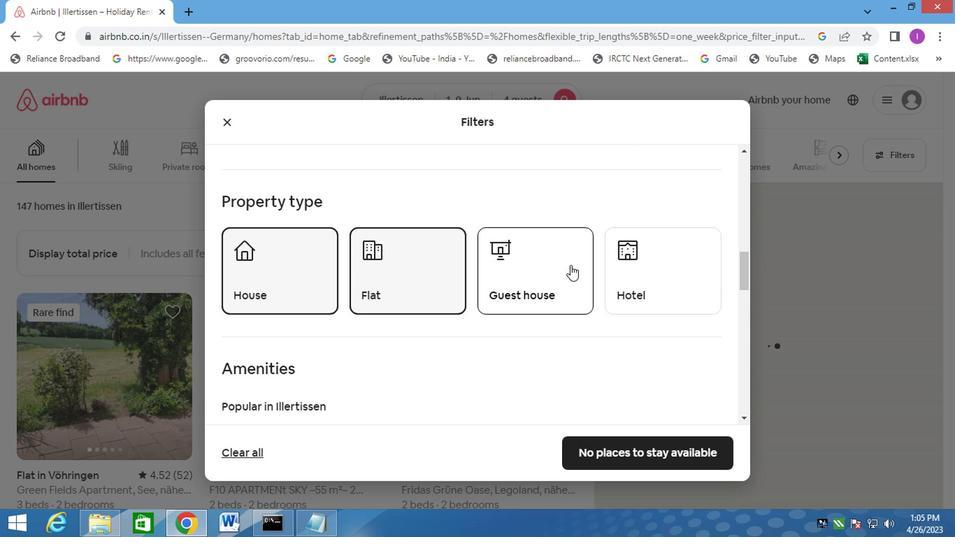 
Action: Mouse pressed left at (562, 266)
Screenshot: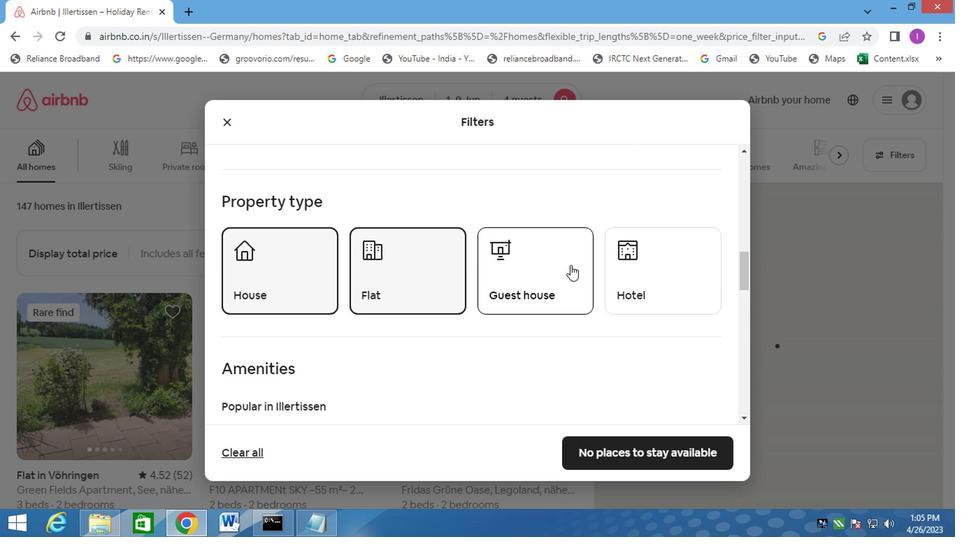 
Action: Mouse moved to (474, 298)
Screenshot: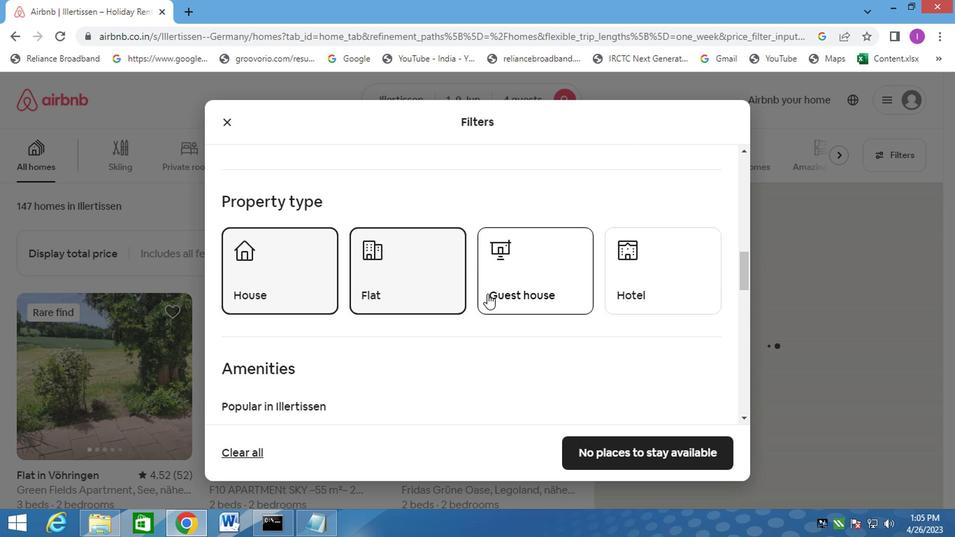 
Action: Mouse scrolled (474, 298) with delta (0, 0)
Screenshot: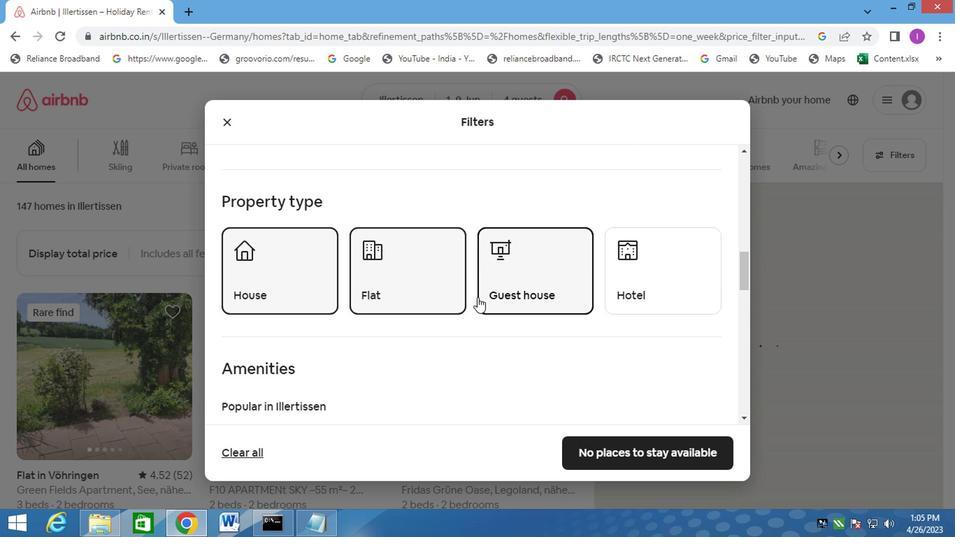 
Action: Mouse scrolled (474, 298) with delta (0, 0)
Screenshot: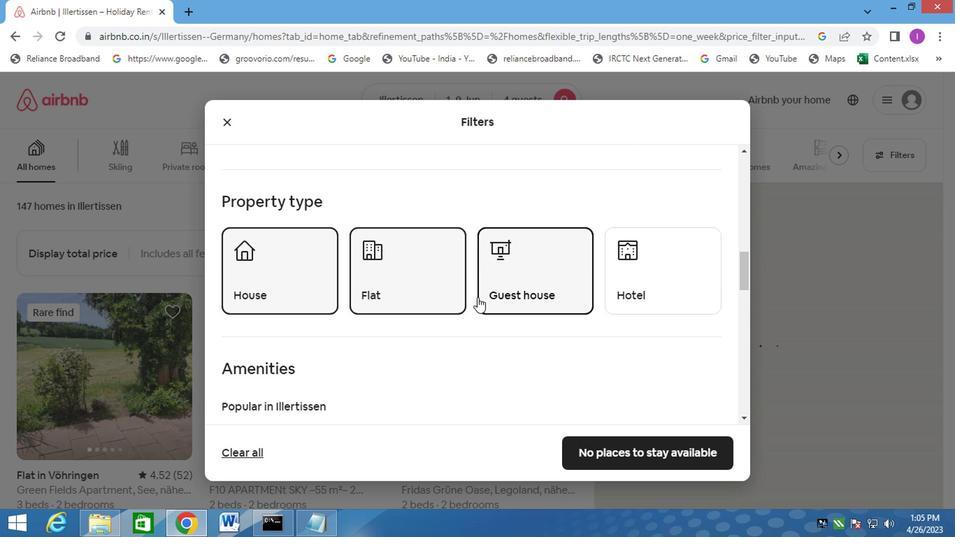 
Action: Mouse moved to (412, 298)
Screenshot: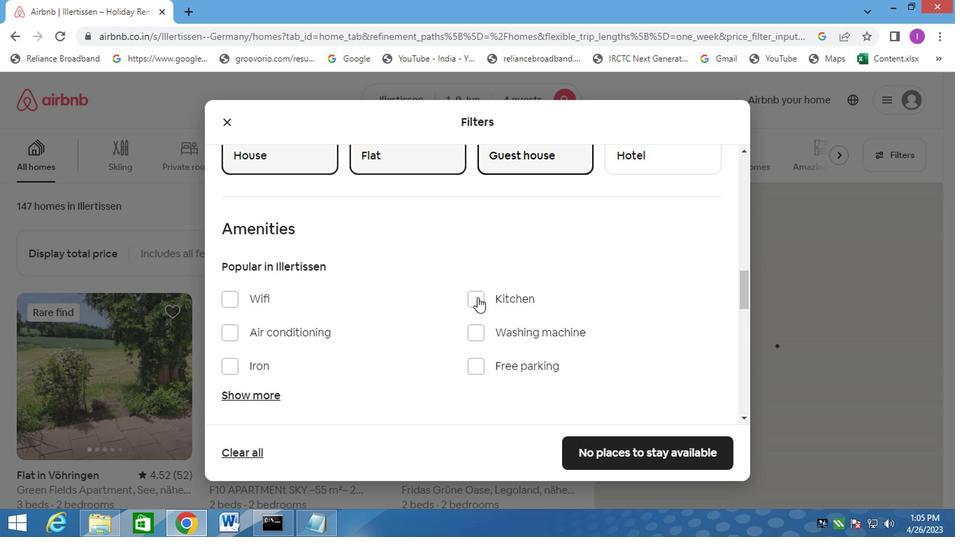 
Action: Mouse scrolled (412, 297) with delta (0, 0)
Screenshot: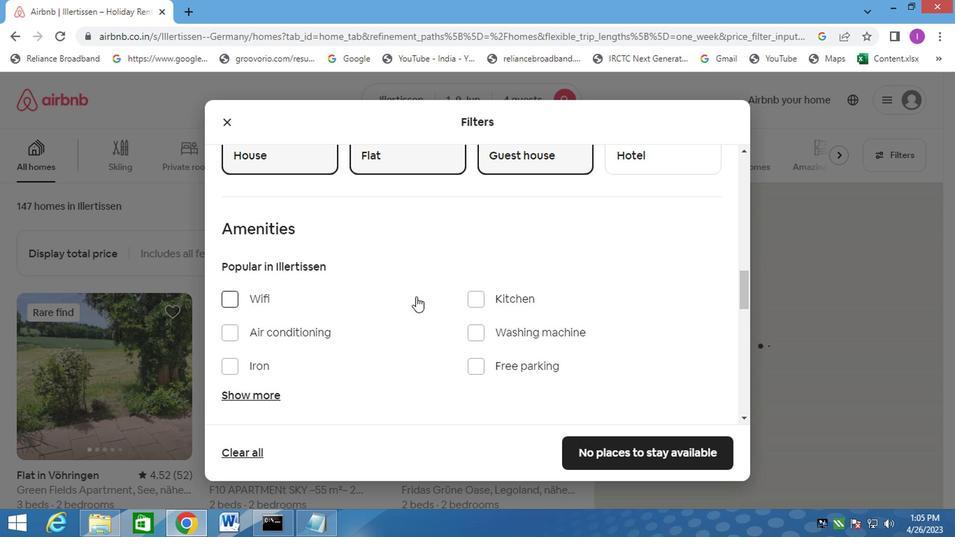 
Action: Mouse scrolled (412, 297) with delta (0, 0)
Screenshot: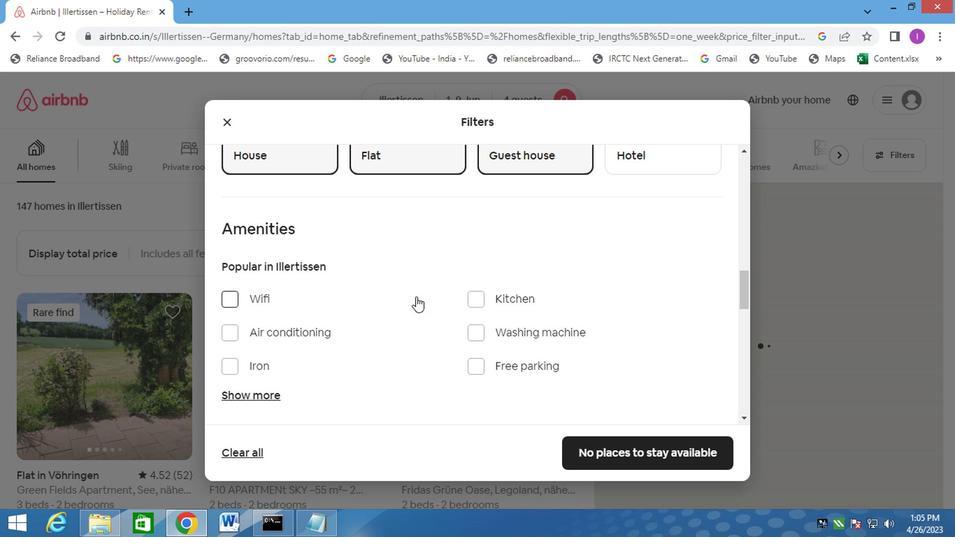 
Action: Mouse moved to (621, 245)
Screenshot: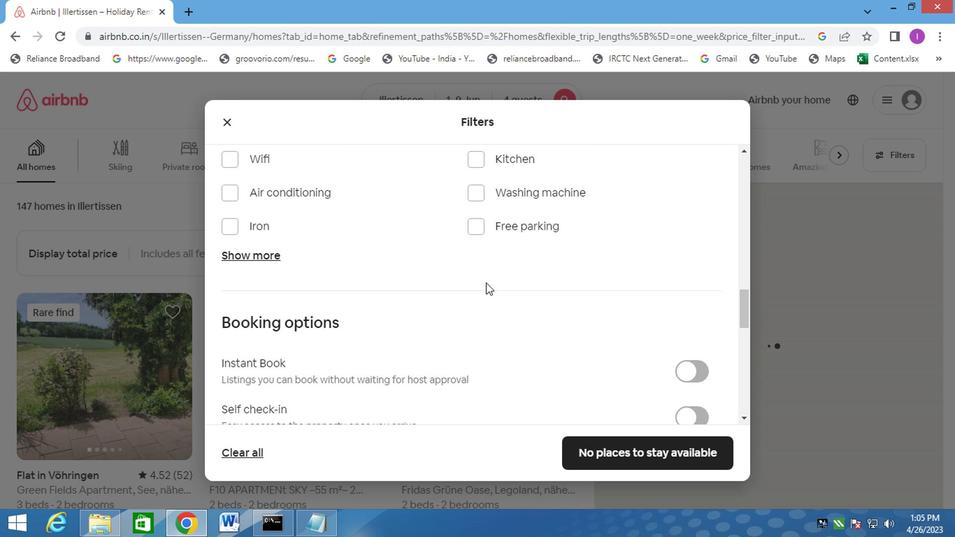 
Action: Mouse scrolled (621, 244) with delta (0, 0)
Screenshot: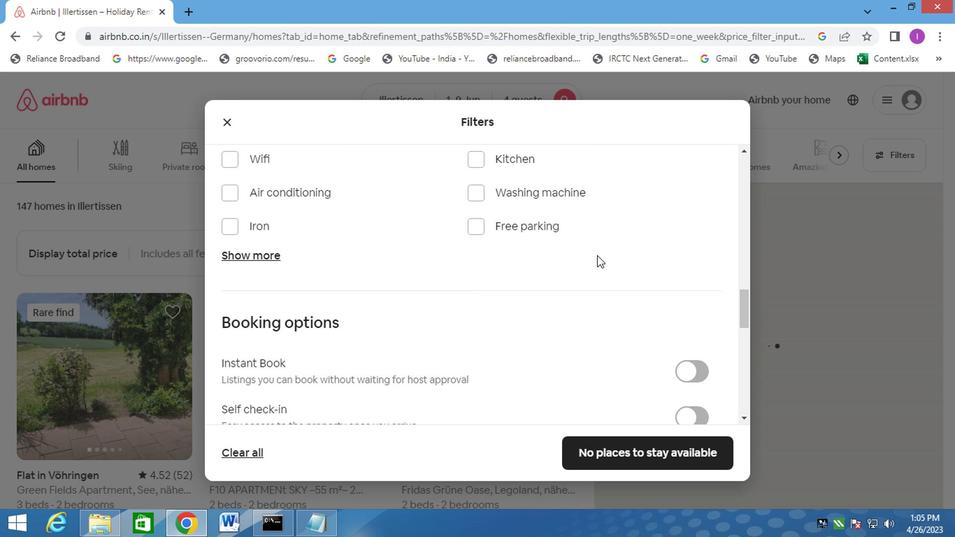 
Action: Mouse moved to (621, 245)
Screenshot: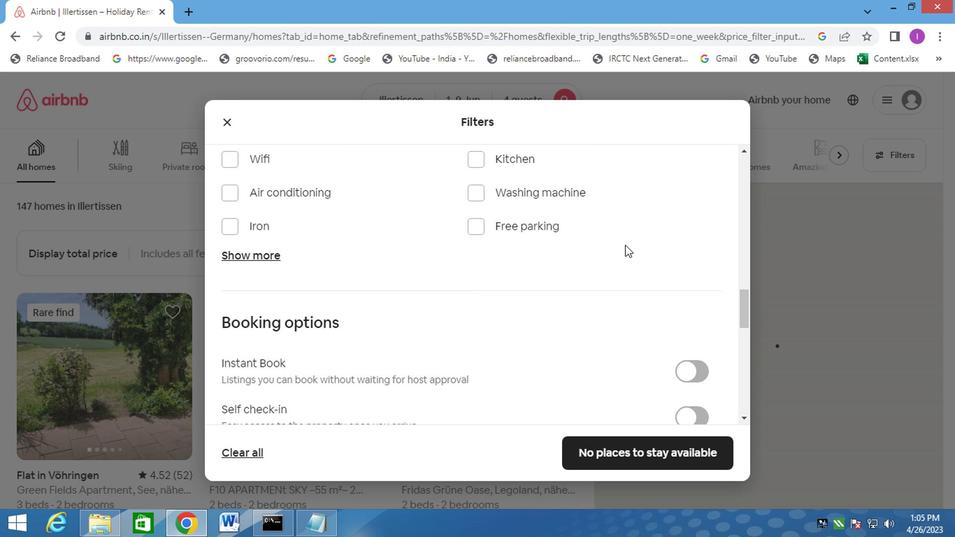 
Action: Mouse scrolled (621, 244) with delta (0, 0)
Screenshot: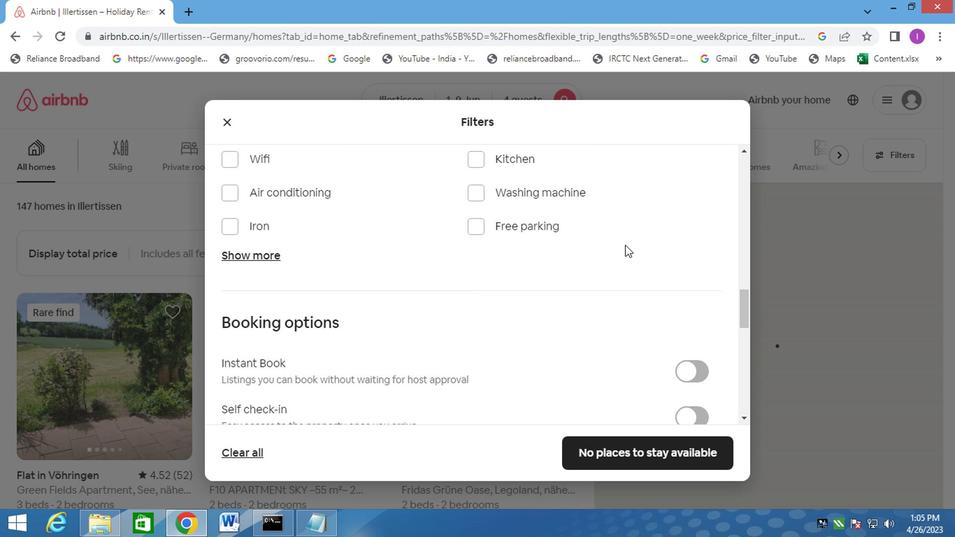 
Action: Mouse moved to (699, 270)
Screenshot: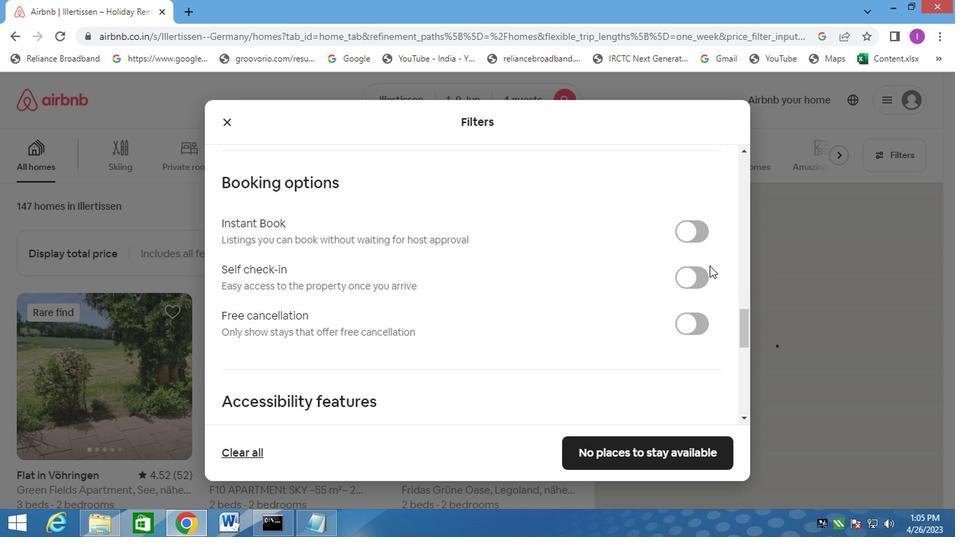 
Action: Mouse pressed left at (699, 270)
Screenshot: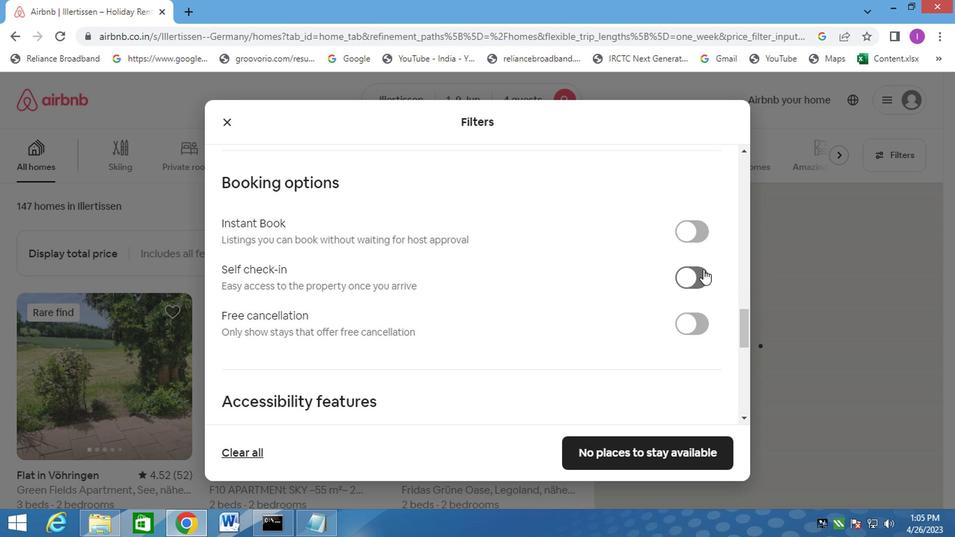 
Action: Mouse moved to (513, 281)
Screenshot: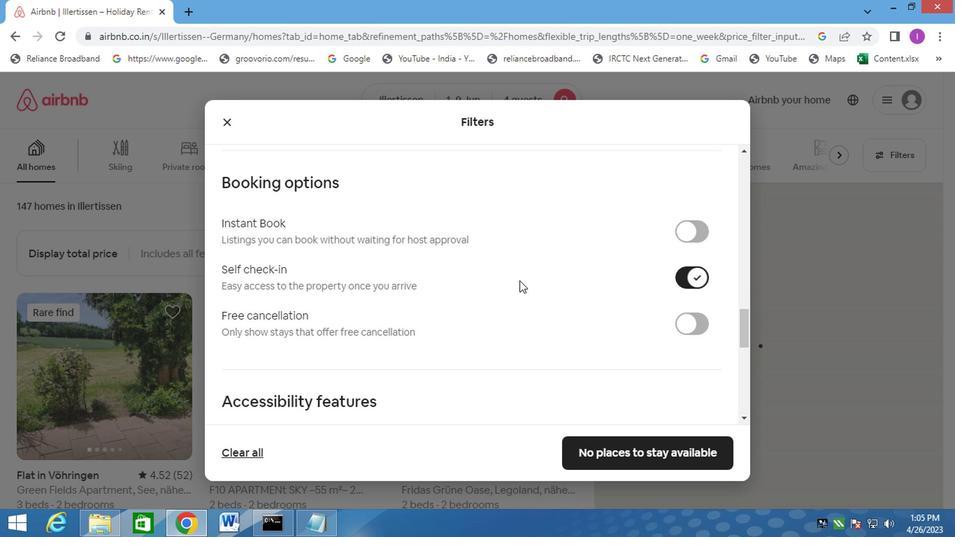 
Action: Mouse scrolled (513, 280) with delta (0, 0)
Screenshot: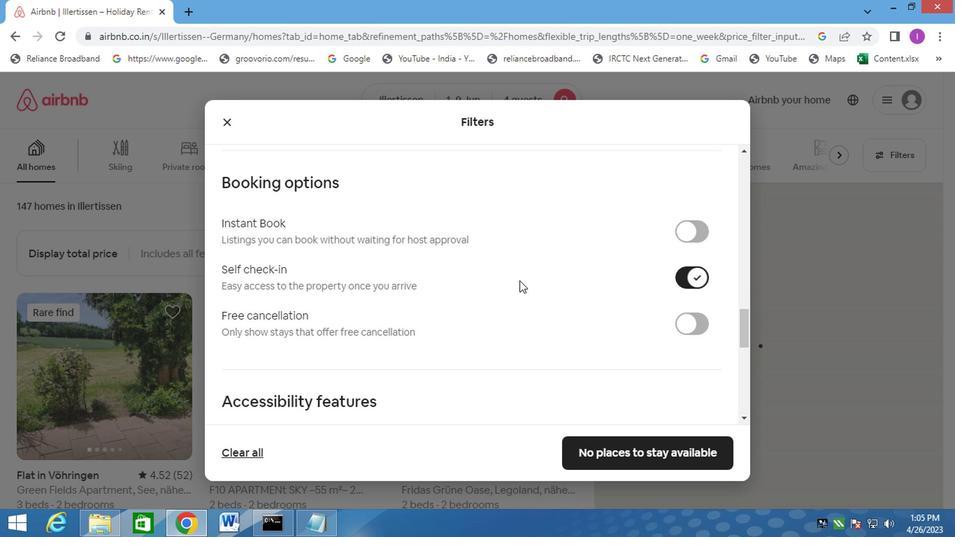 
Action: Mouse moved to (507, 287)
Screenshot: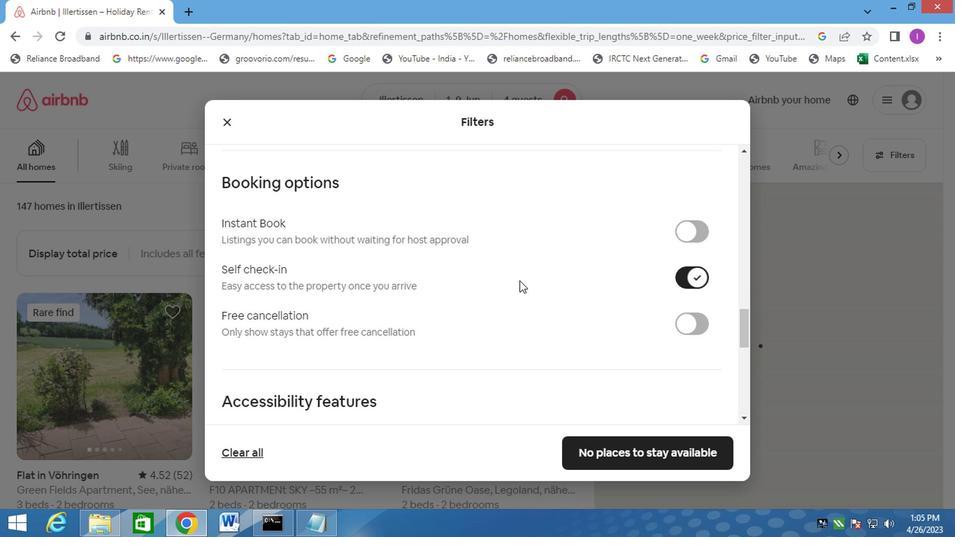 
Action: Mouse scrolled (507, 286) with delta (0, 0)
Screenshot: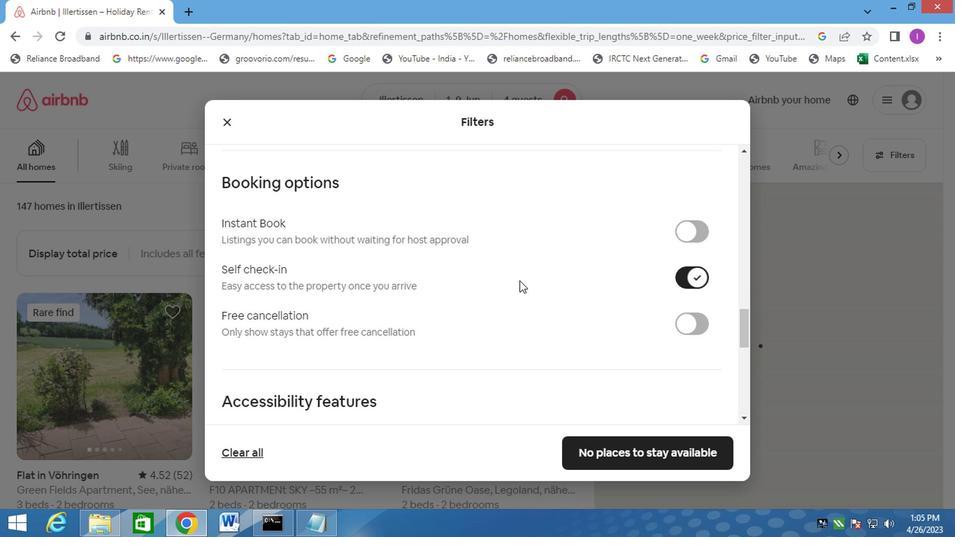 
Action: Mouse moved to (496, 295)
Screenshot: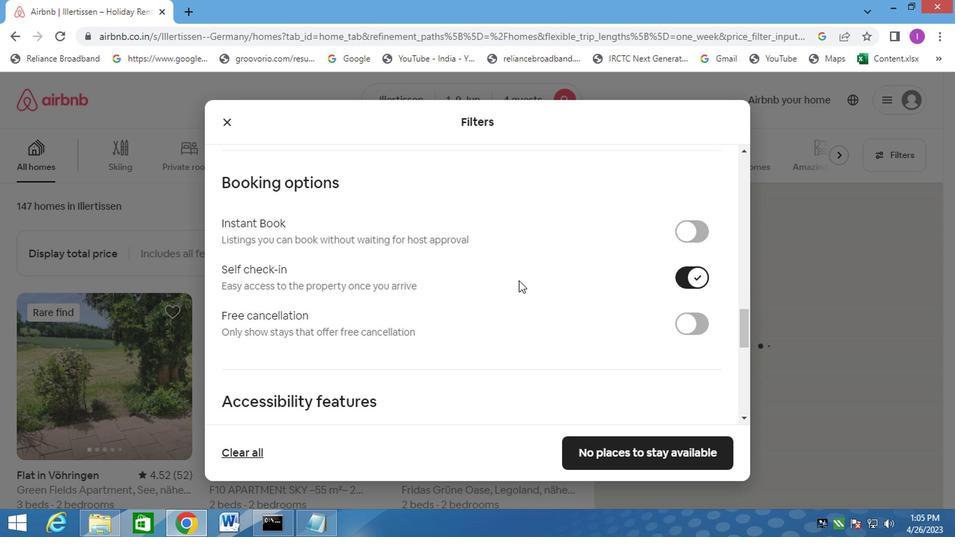 
Action: Mouse scrolled (501, 291) with delta (0, 0)
Screenshot: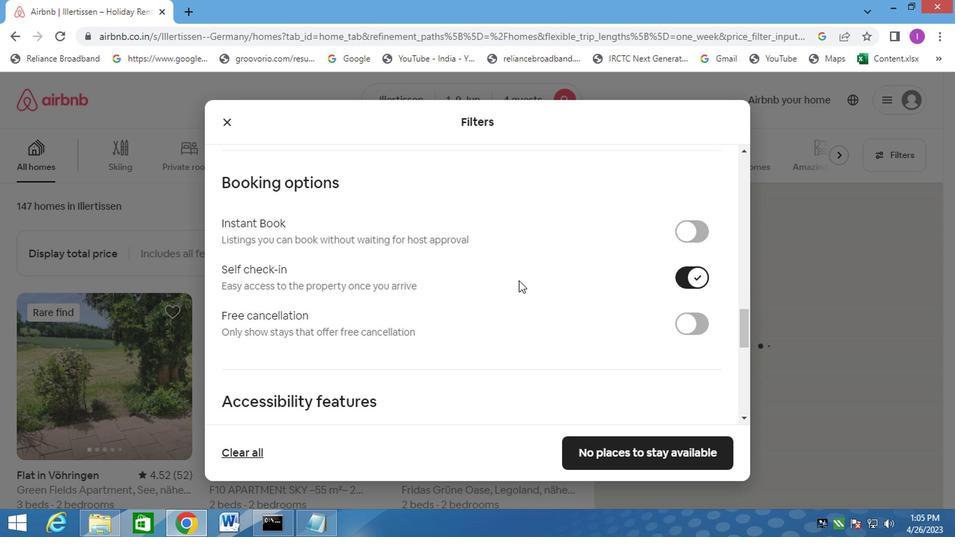 
Action: Mouse moved to (496, 296)
Screenshot: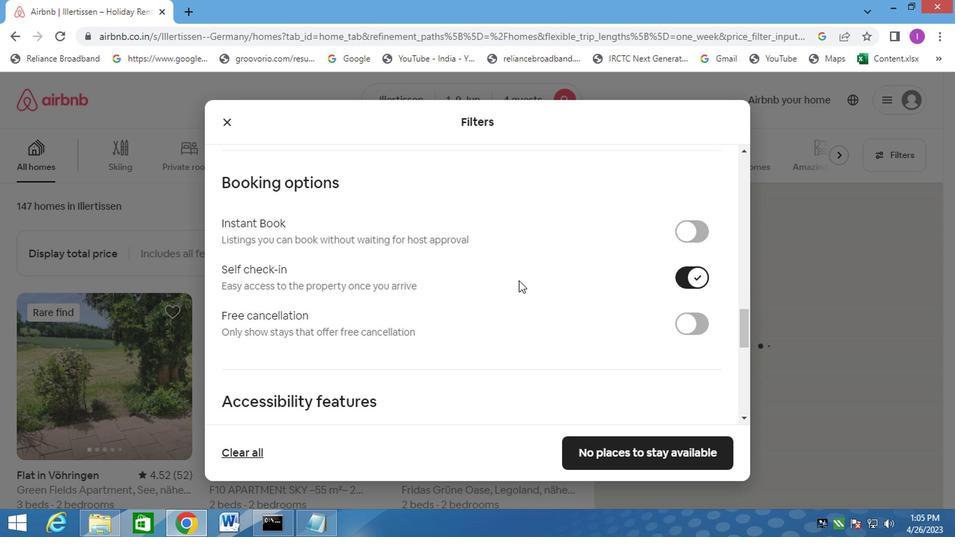 
Action: Mouse scrolled (496, 295) with delta (0, 0)
Screenshot: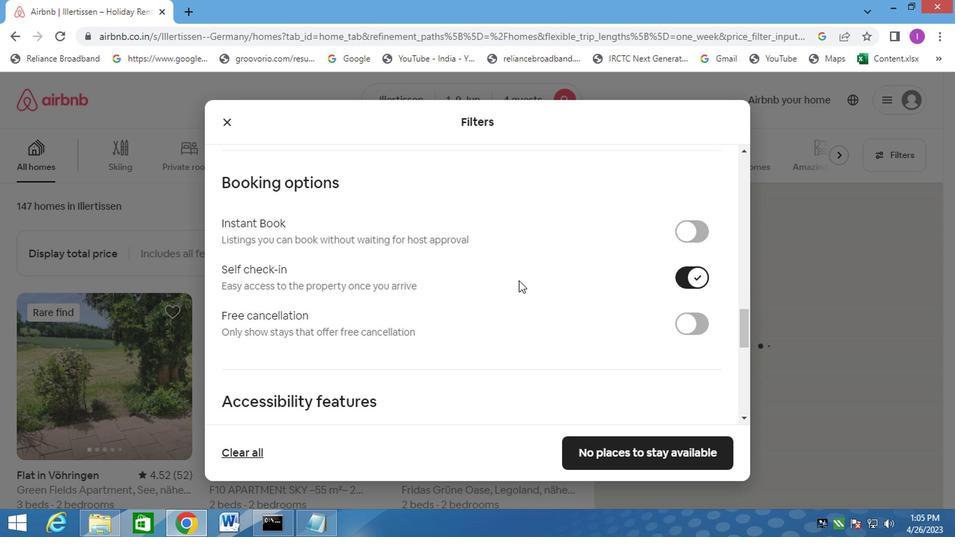 
Action: Mouse moved to (483, 300)
Screenshot: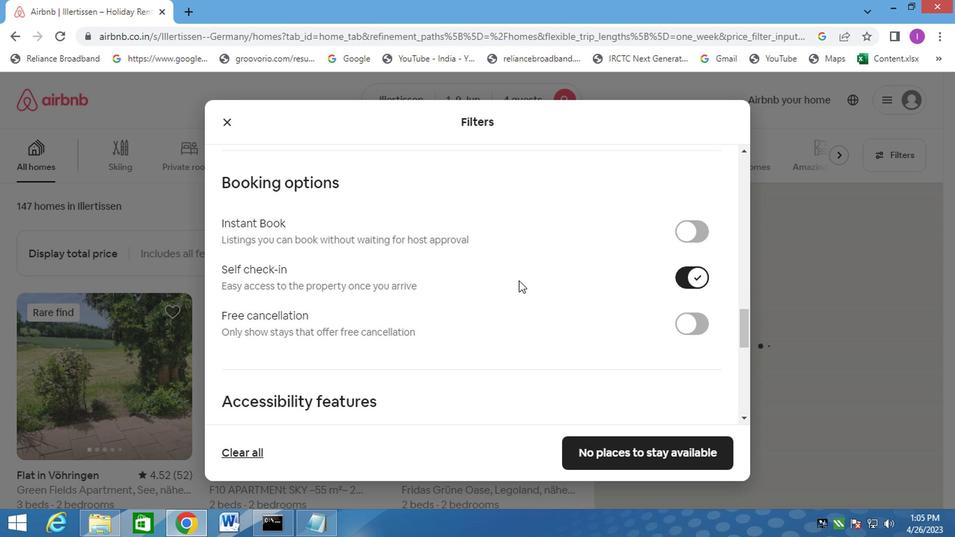 
Action: Mouse scrolled (491, 297) with delta (0, 0)
Screenshot: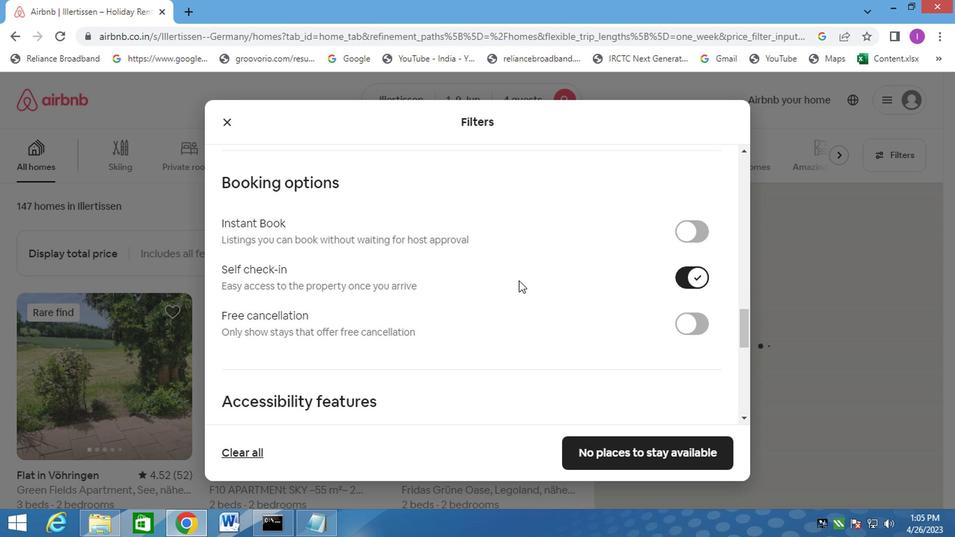 
Action: Mouse moved to (468, 303)
Screenshot: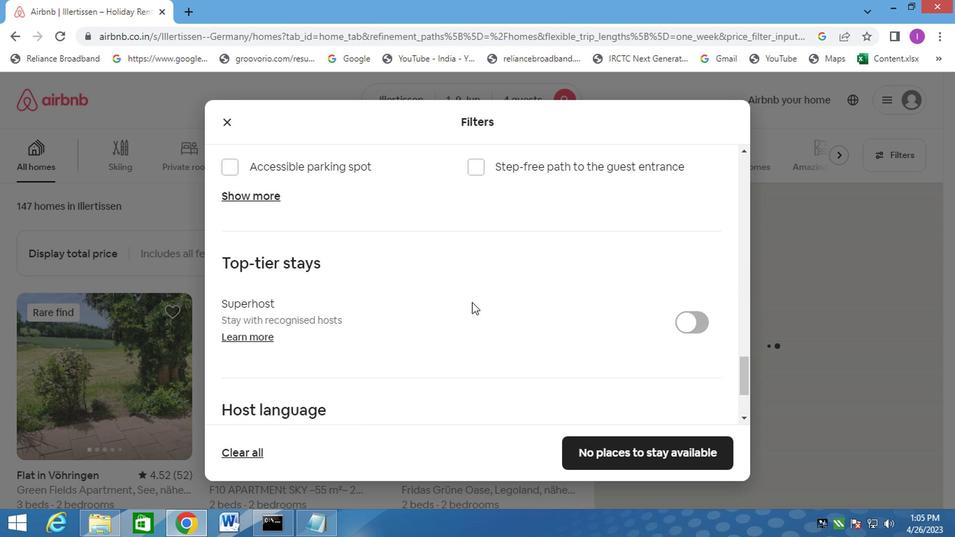 
Action: Mouse scrolled (468, 303) with delta (0, 0)
Screenshot: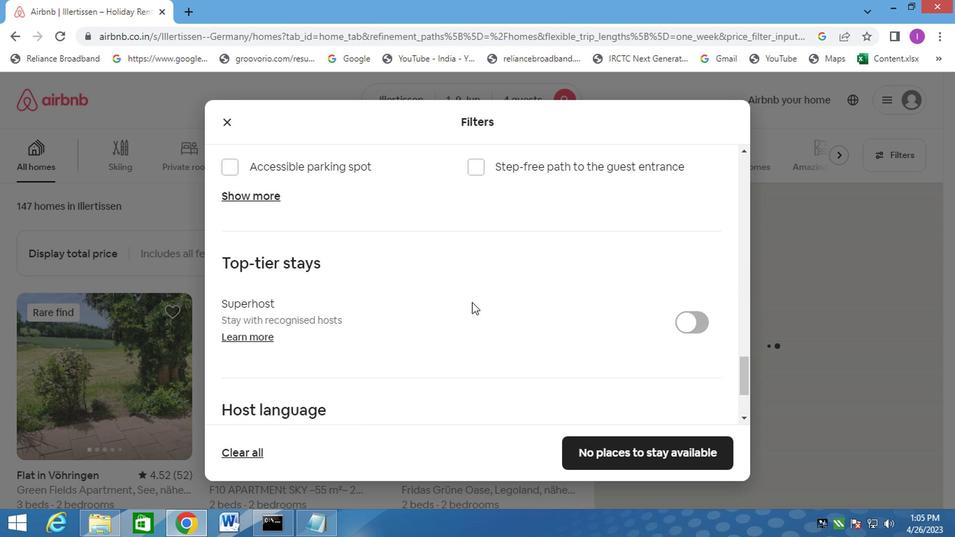 
Action: Mouse moved to (468, 304)
Screenshot: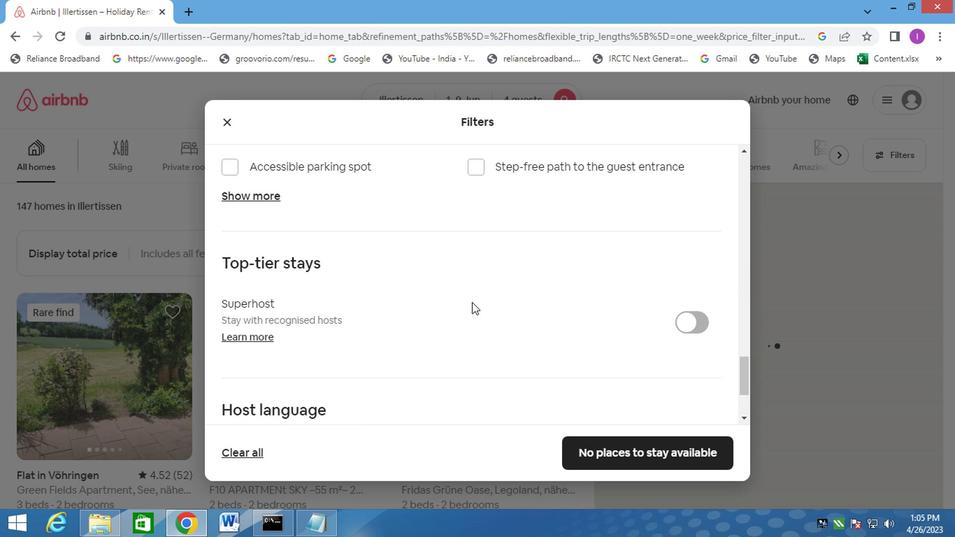 
Action: Mouse scrolled (468, 303) with delta (0, 0)
Screenshot: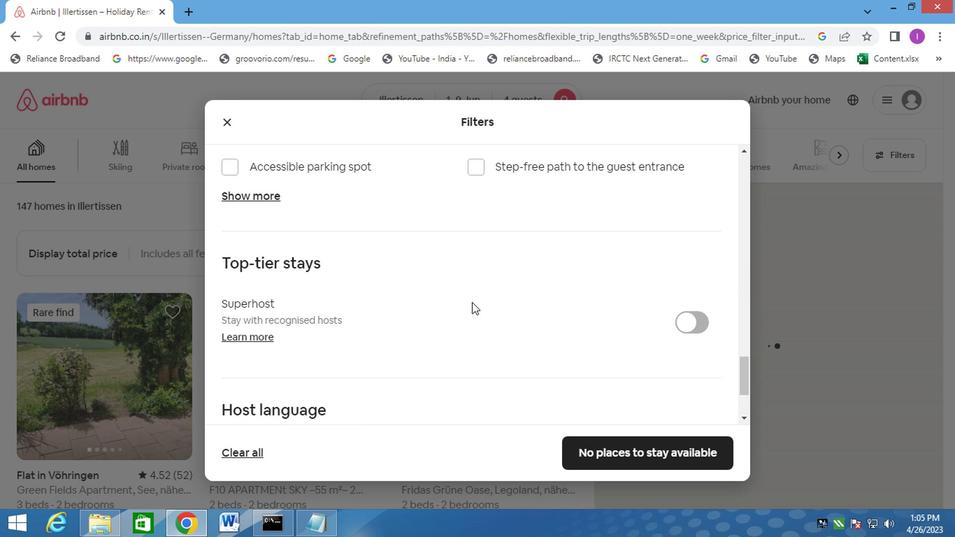 
Action: Mouse moved to (378, 325)
Screenshot: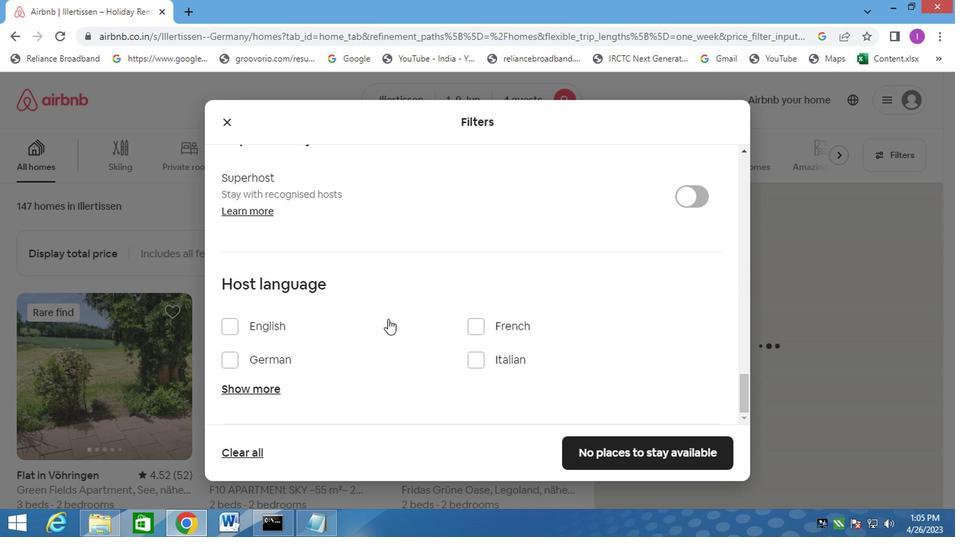 
Action: Mouse scrolled (378, 324) with delta (0, 0)
Screenshot: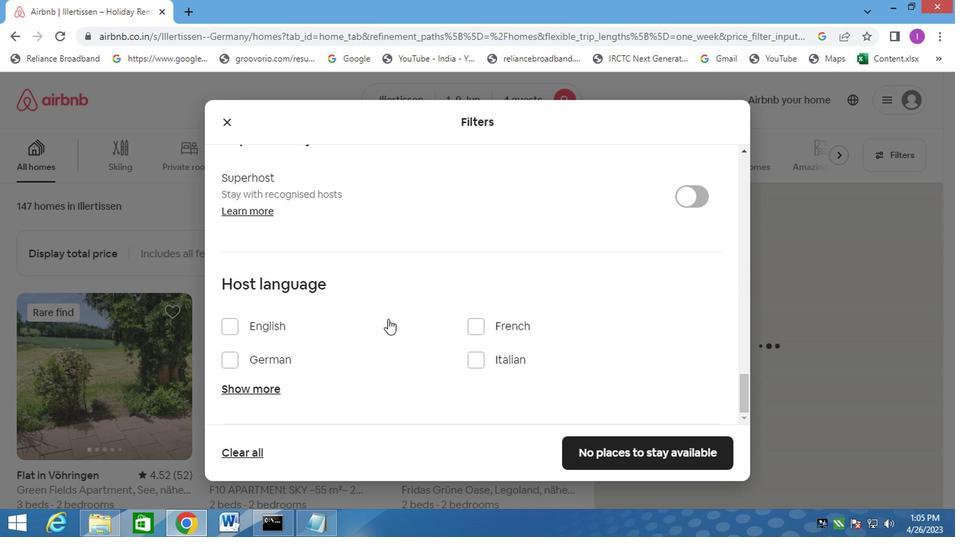 
Action: Mouse moved to (373, 329)
Screenshot: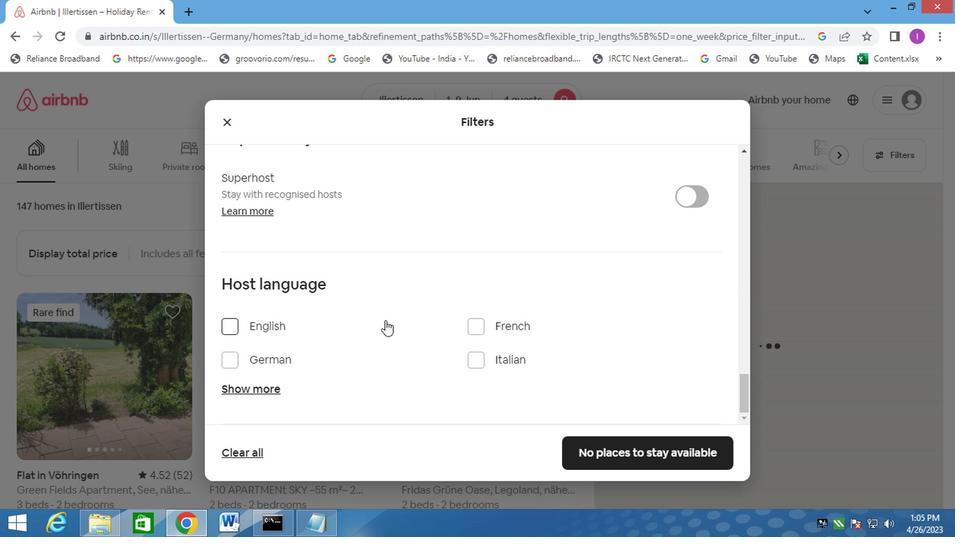 
Action: Mouse scrolled (373, 328) with delta (0, 0)
Screenshot: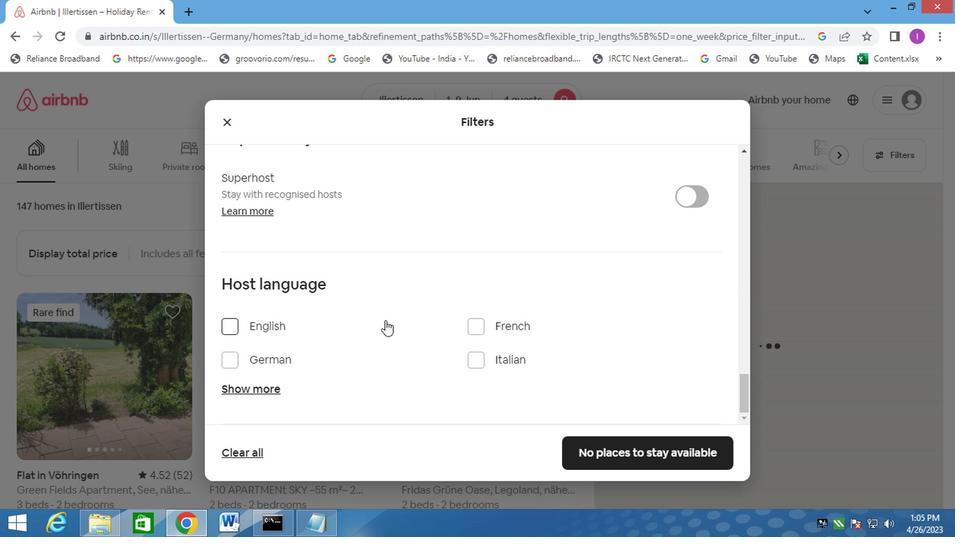 
Action: Mouse moved to (234, 323)
Screenshot: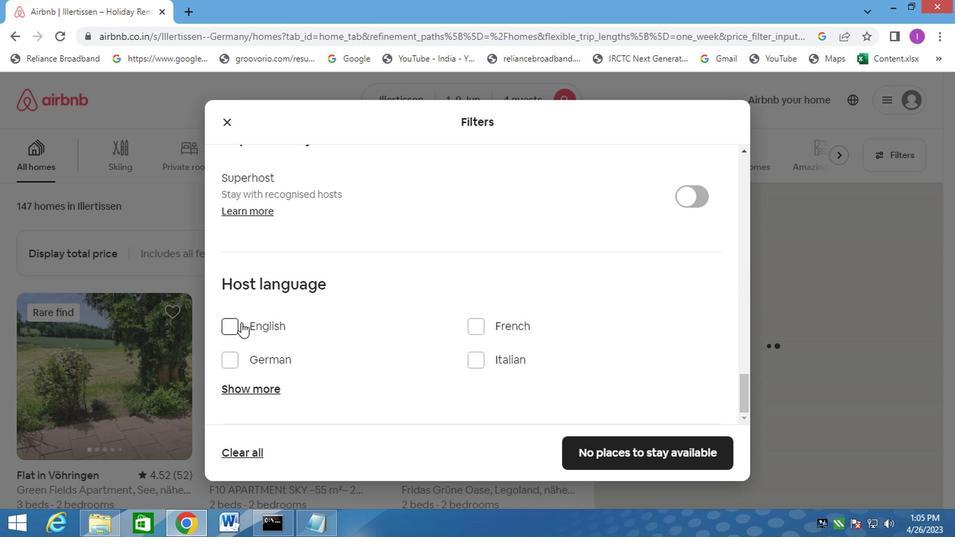 
Action: Mouse pressed left at (234, 323)
Screenshot: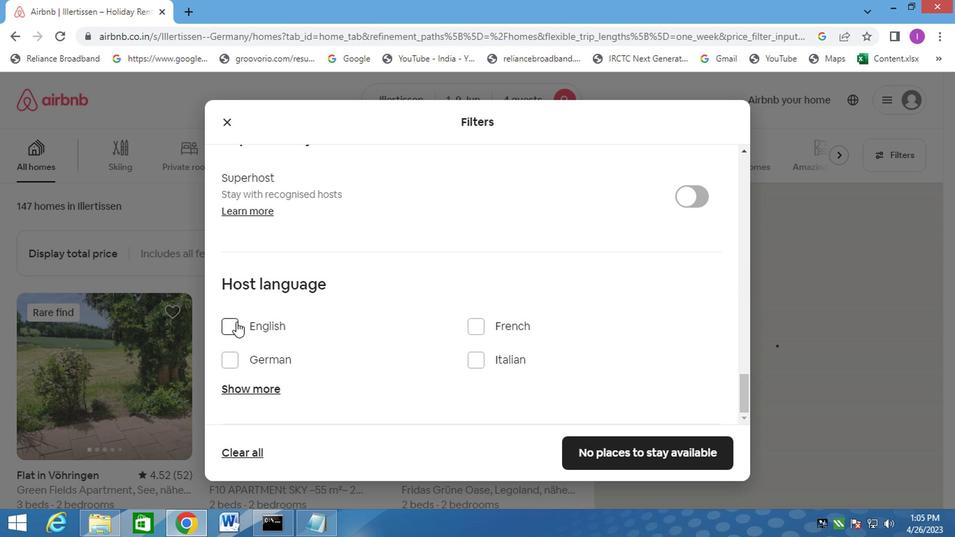 
Action: Mouse moved to (496, 276)
Screenshot: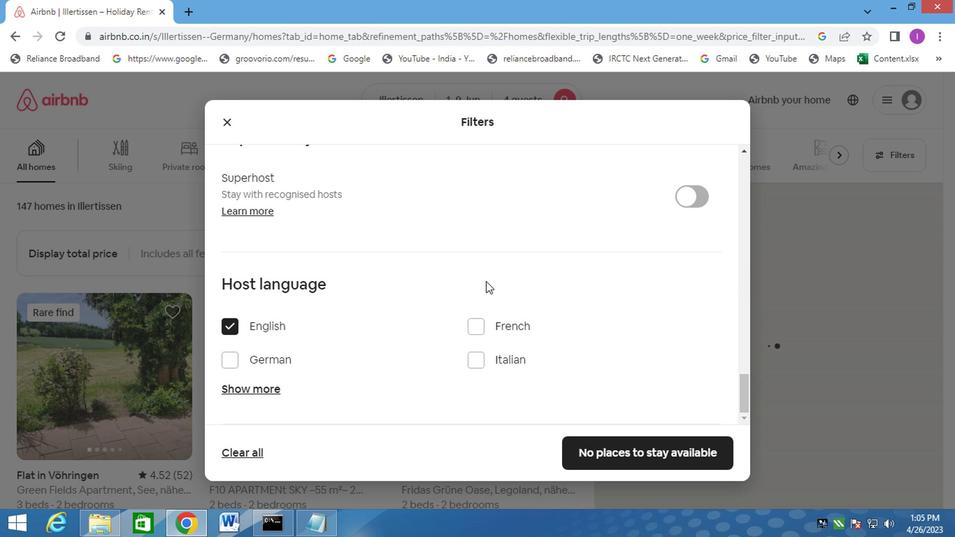 
Action: Mouse scrolled (496, 275) with delta (0, 0)
Screenshot: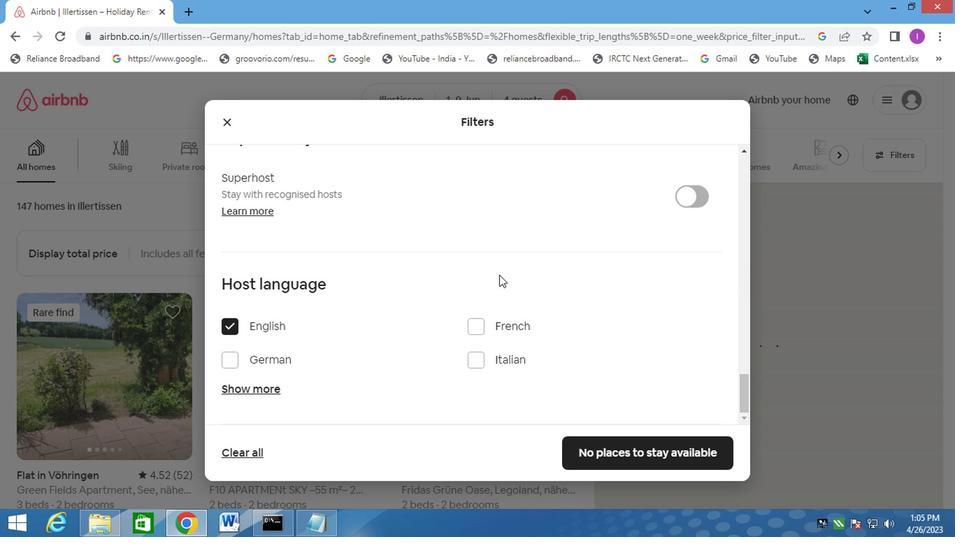 
Action: Mouse scrolled (496, 275) with delta (0, 0)
Screenshot: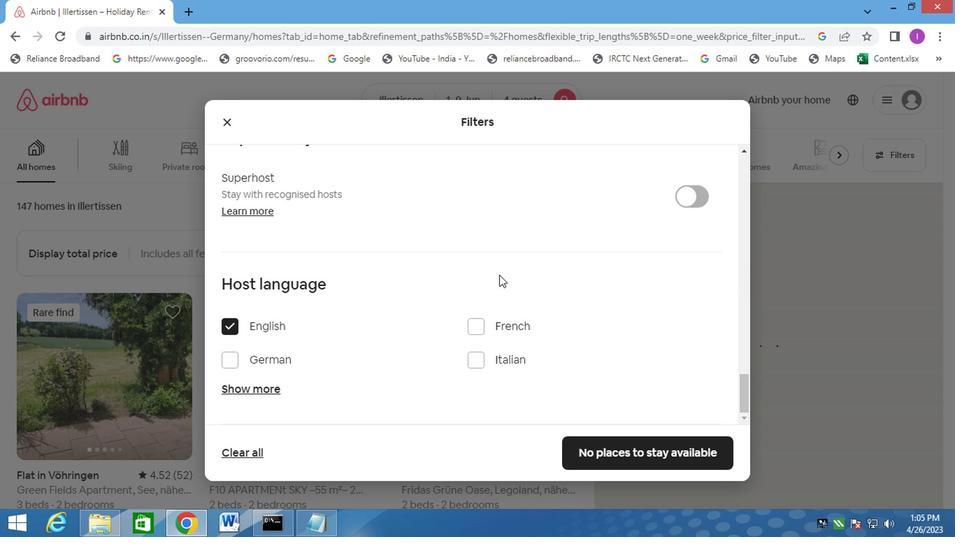 
Action: Mouse moved to (497, 276)
Screenshot: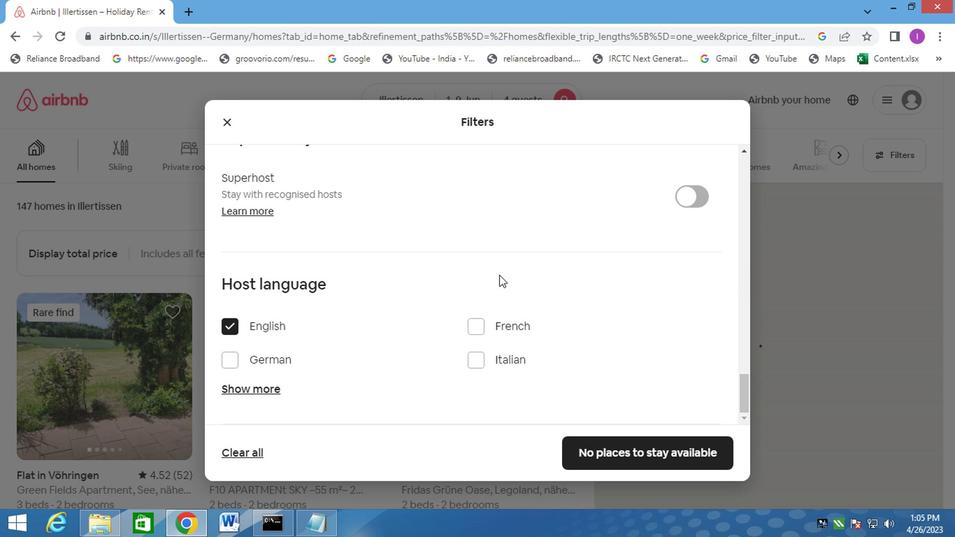 
Action: Mouse scrolled (497, 275) with delta (0, 0)
Screenshot: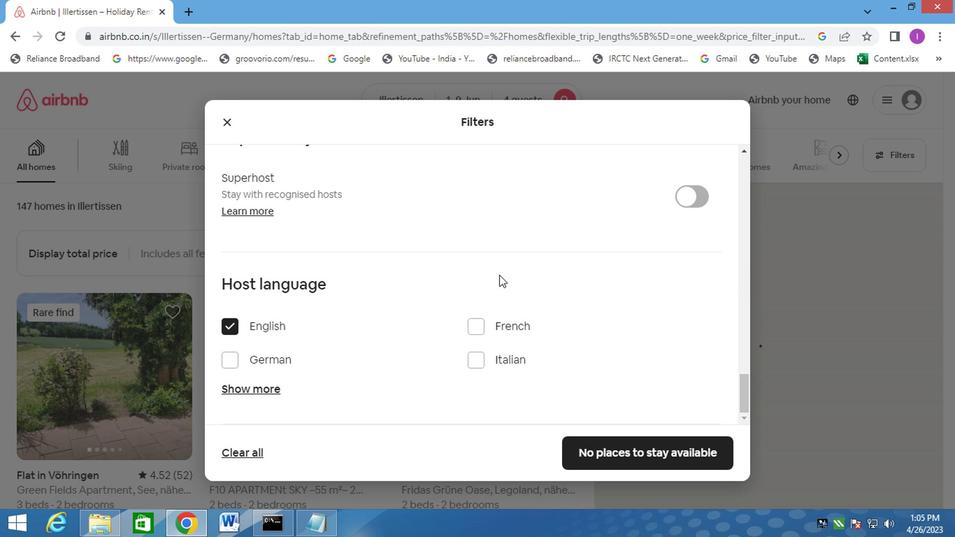 
Action: Mouse scrolled (497, 275) with delta (0, 0)
Screenshot: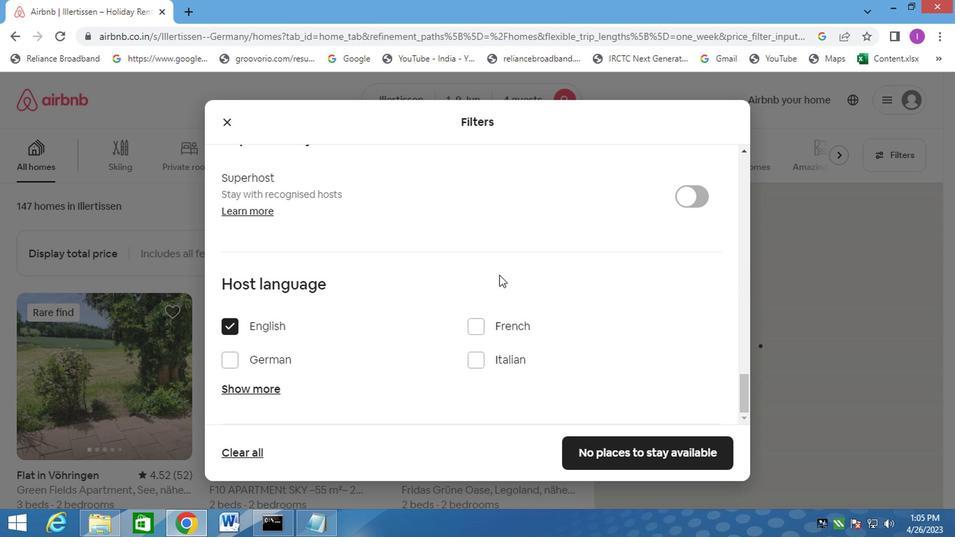
Action: Mouse scrolled (497, 275) with delta (0, 0)
Screenshot: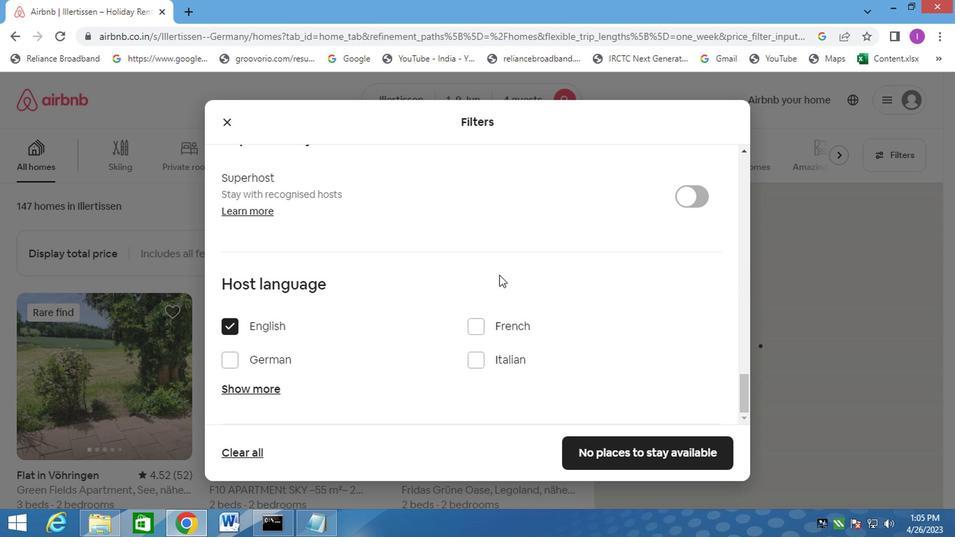 
Action: Mouse moved to (595, 447)
Screenshot: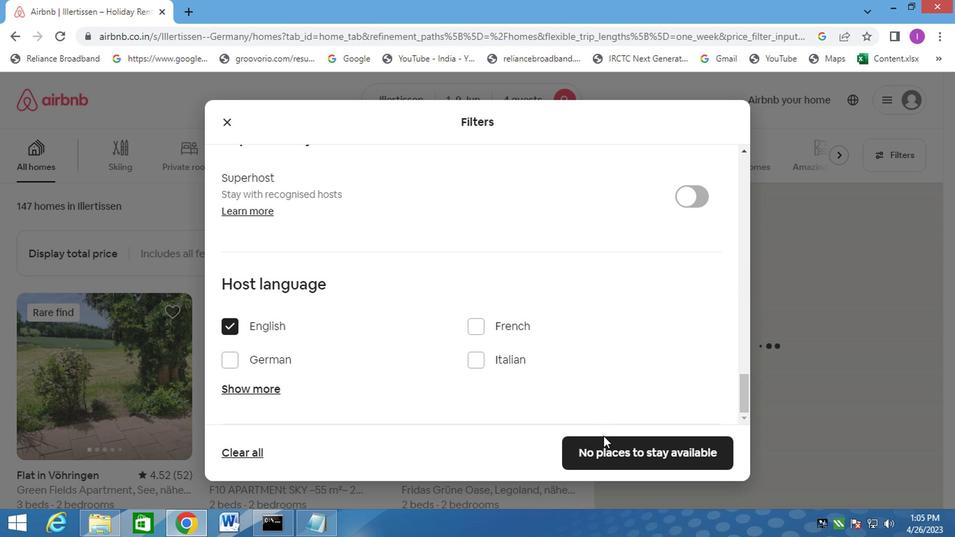 
Action: Mouse pressed left at (595, 447)
Screenshot: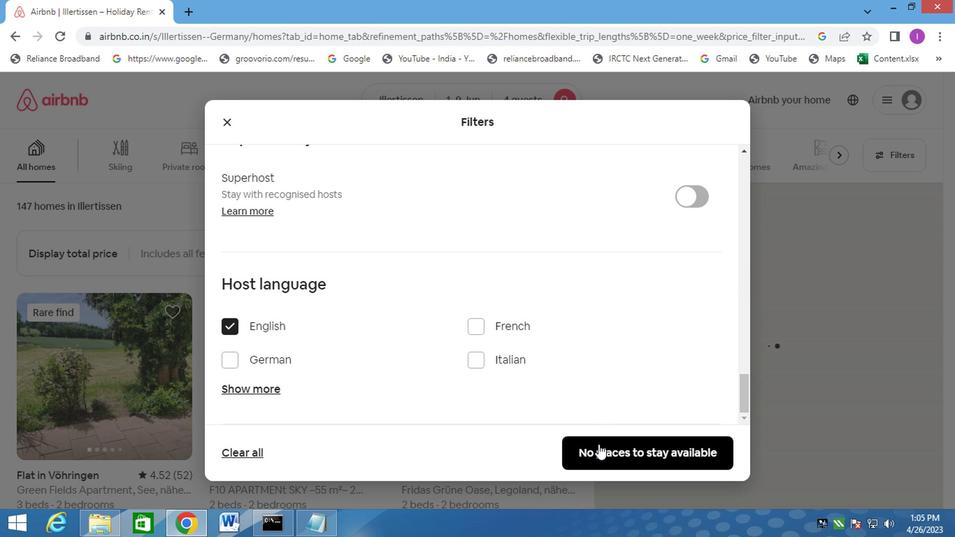 
Action: Mouse moved to (604, 420)
Screenshot: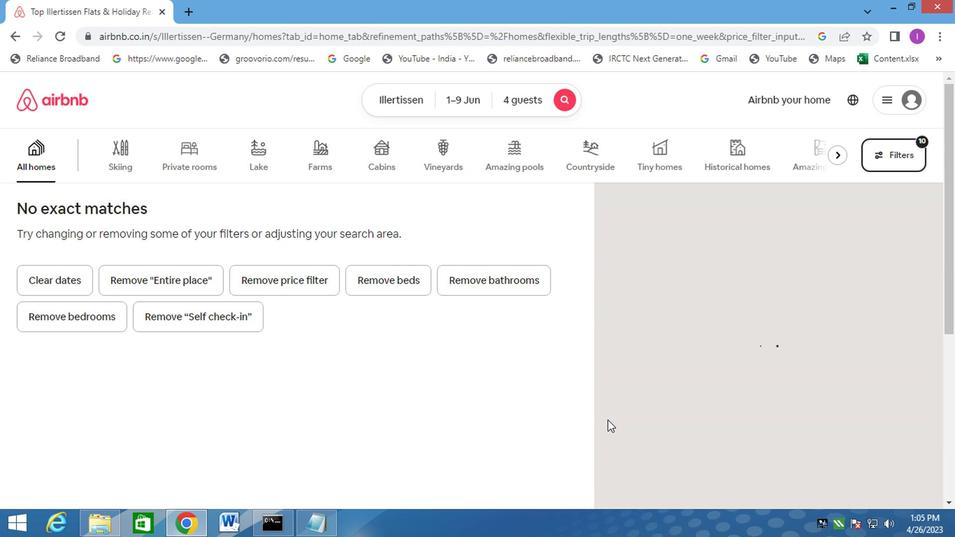 
